 Task: Explore satellite view of the Saint Basil's Cathedral in Moscow, Russia.
Action: Mouse moved to (221, 119)
Screenshot: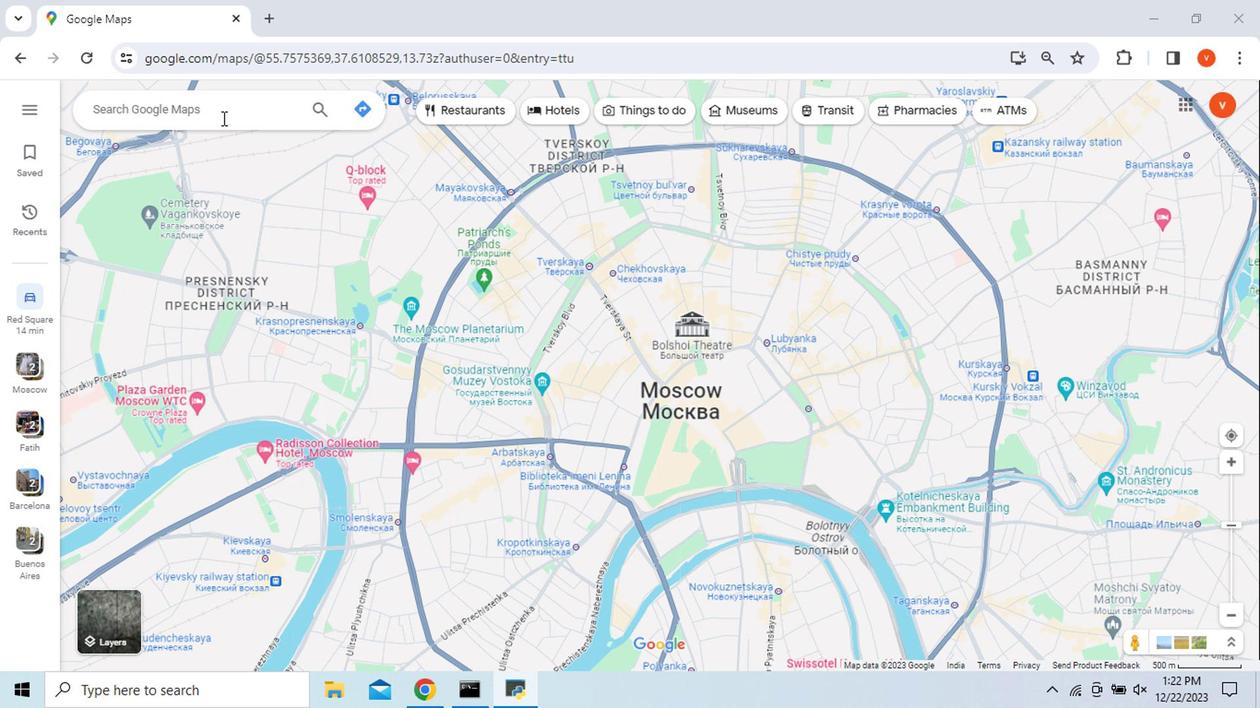 
Action: Mouse pressed left at (221, 119)
Screenshot: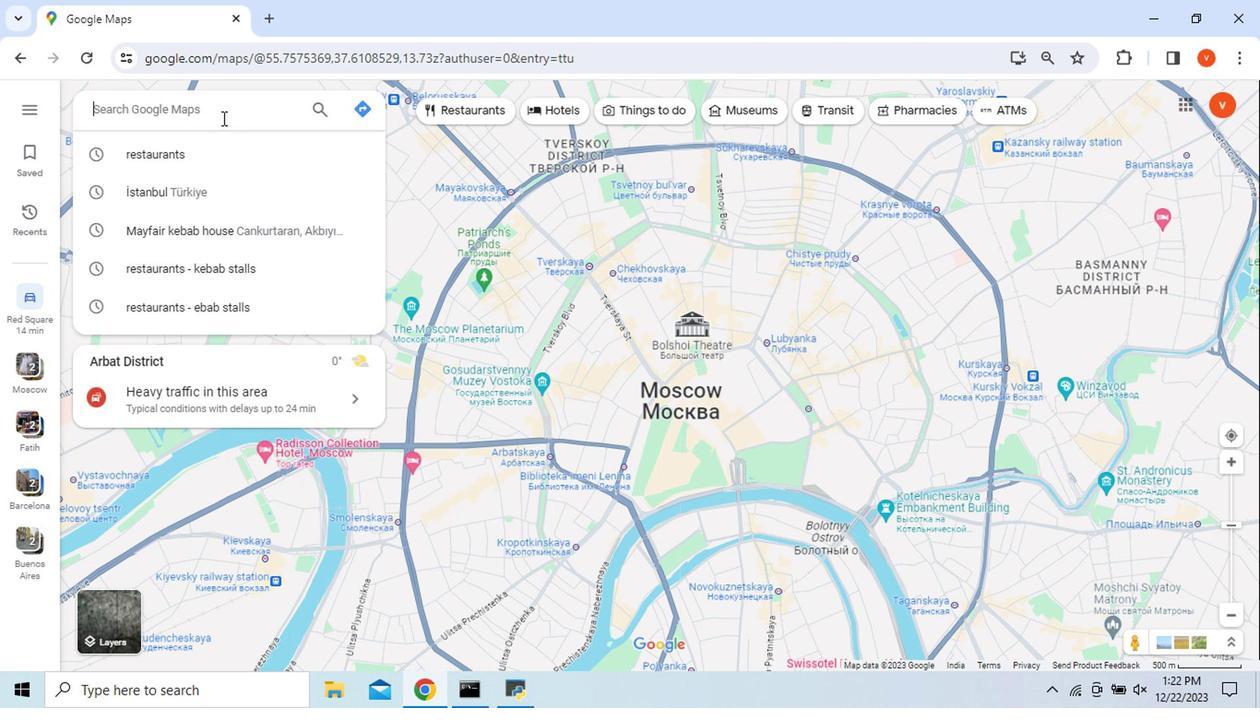 
Action: Key pressed <Key.shift><Key.shift>Saint<Key.space><Key.shift>Basil
Screenshot: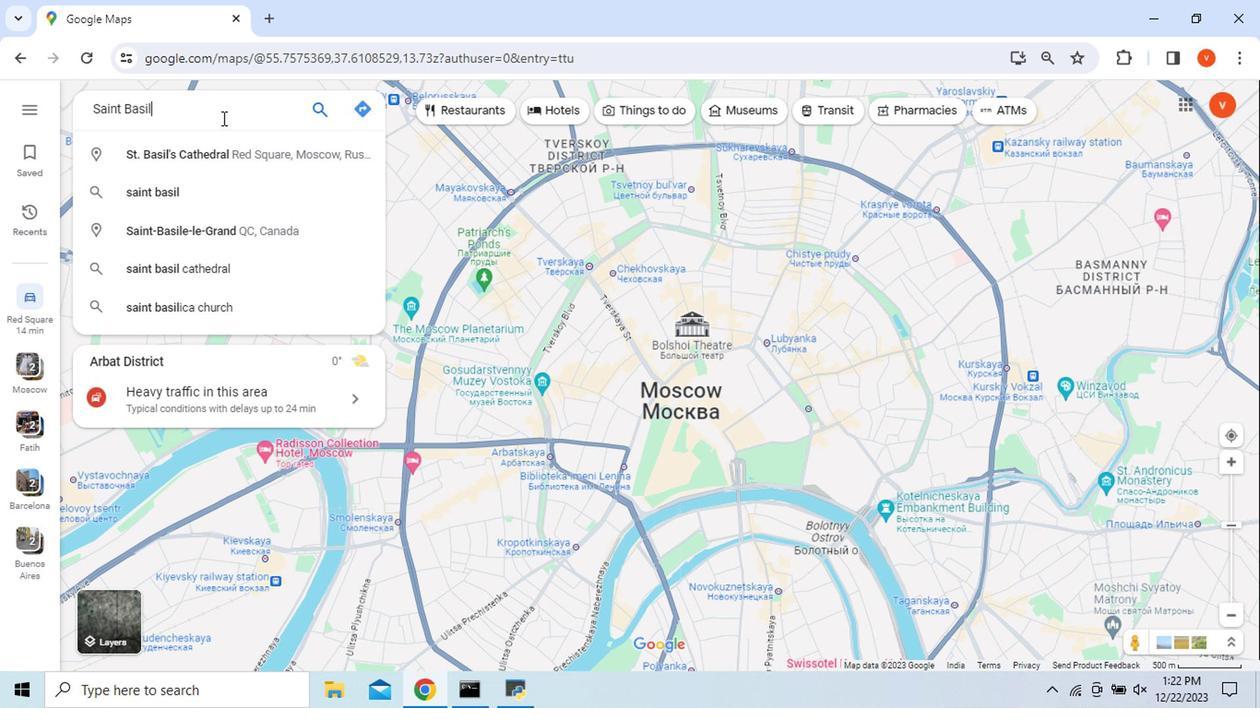 
Action: Mouse moved to (248, 147)
Screenshot: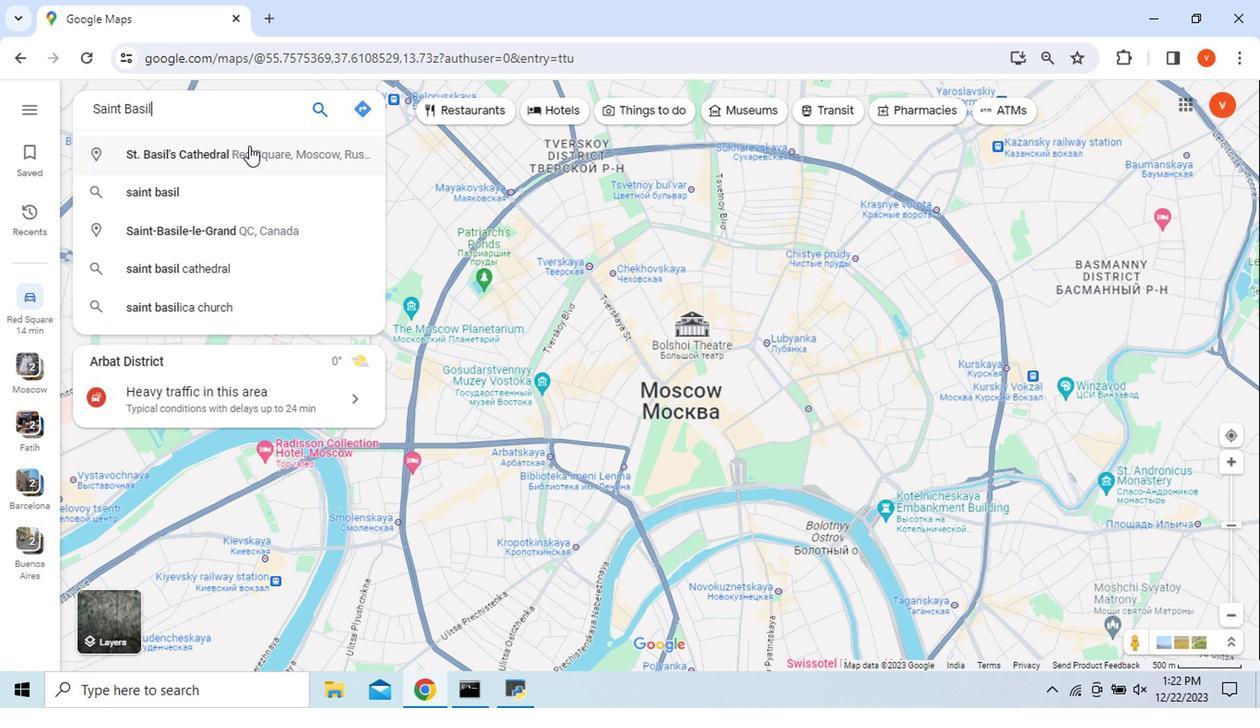 
Action: Mouse pressed left at (248, 147)
Screenshot: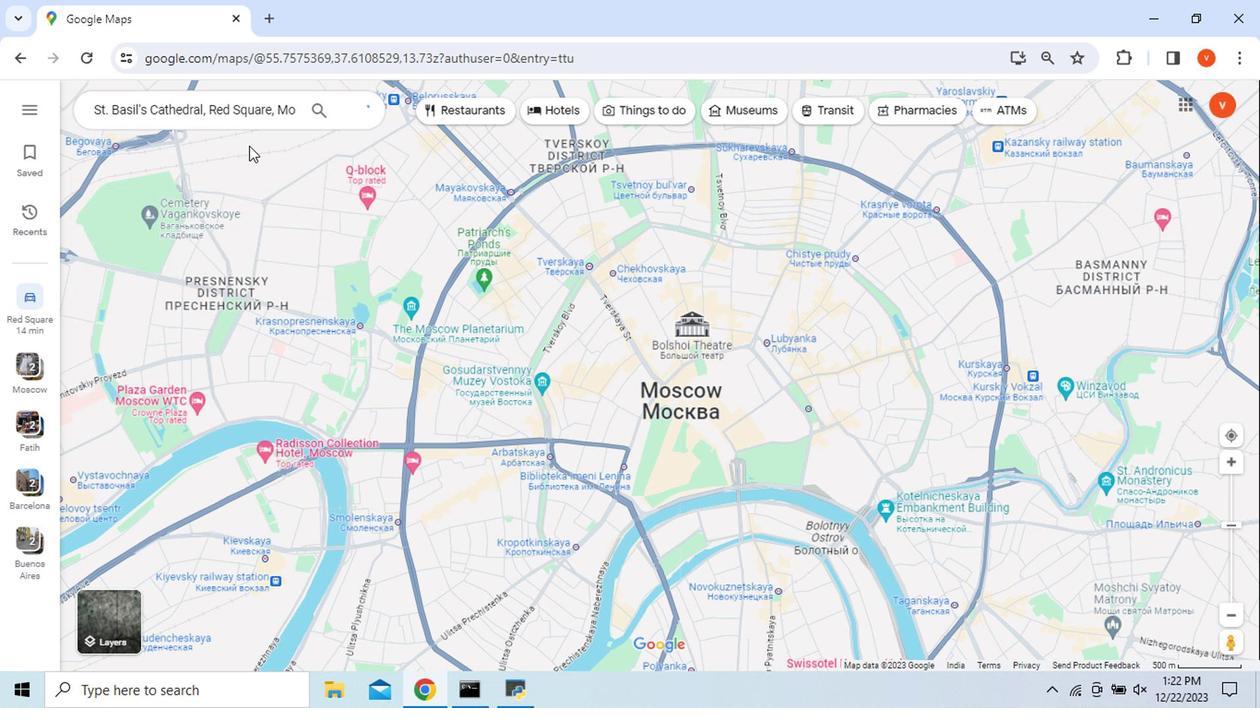 
Action: Mouse moved to (353, 334)
Screenshot: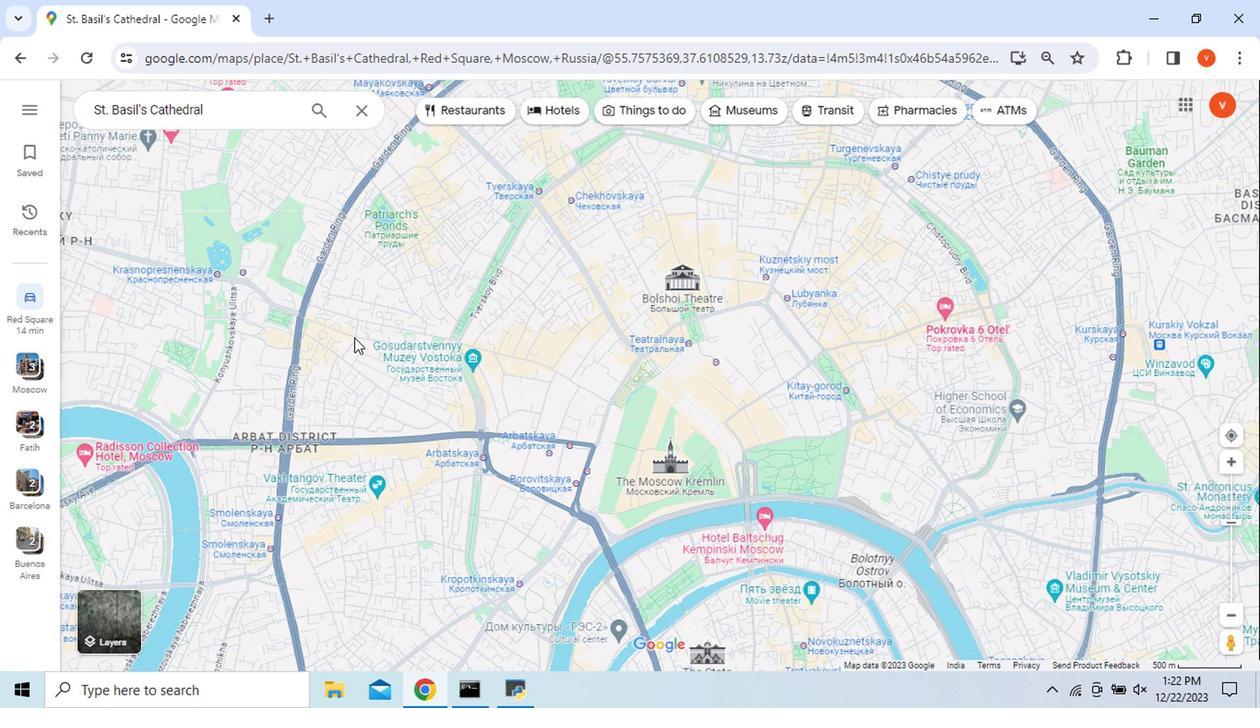 
Action: Mouse scrolled (353, 334) with delta (0, 0)
Screenshot: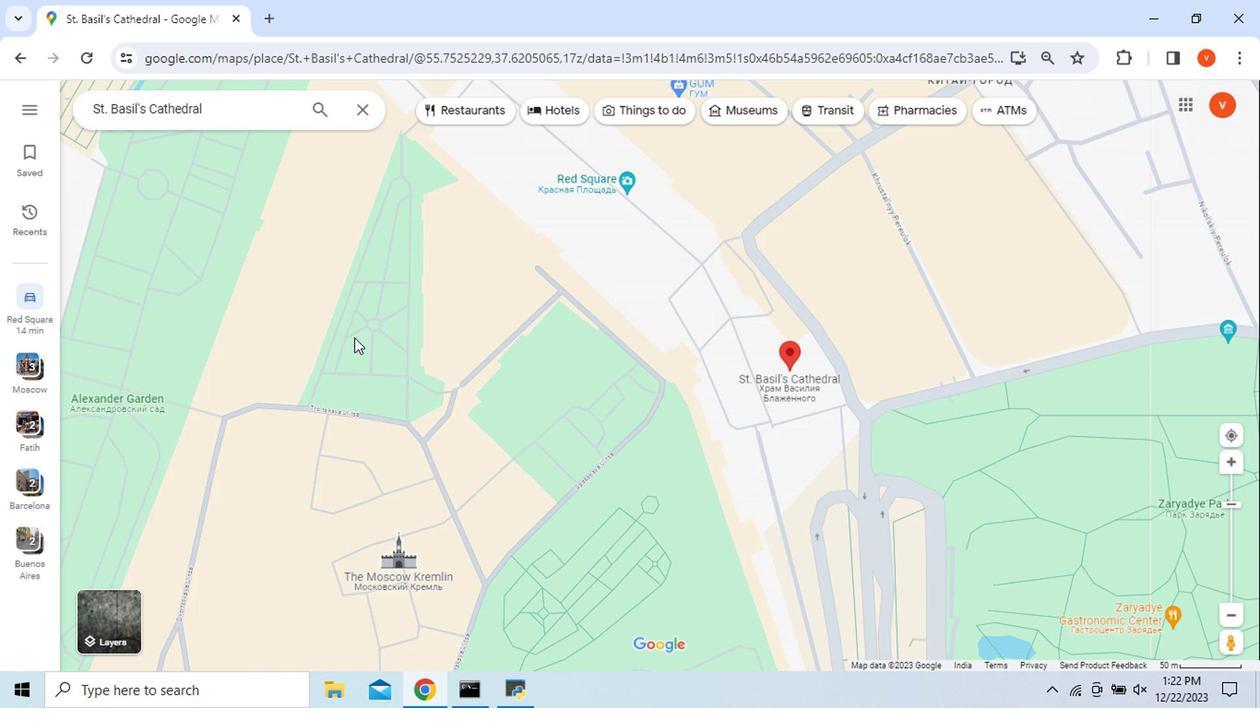 
Action: Mouse scrolled (353, 334) with delta (0, 0)
Screenshot: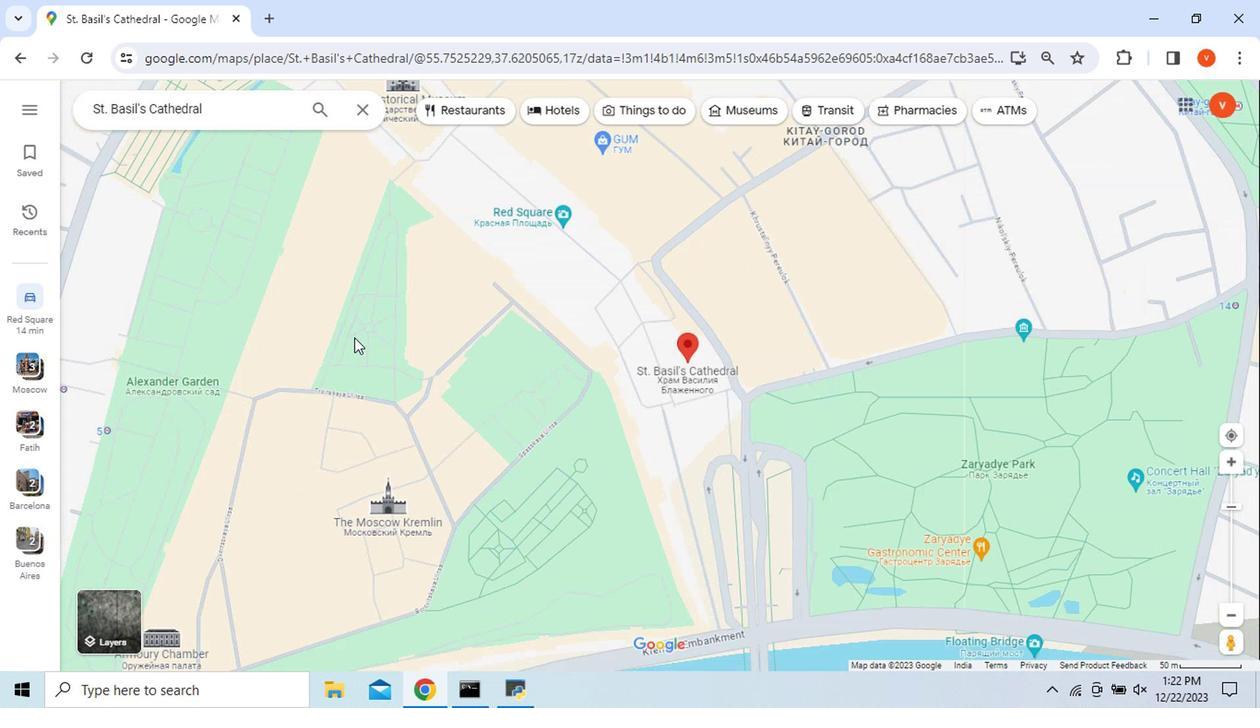 
Action: Mouse scrolled (353, 334) with delta (0, 0)
Screenshot: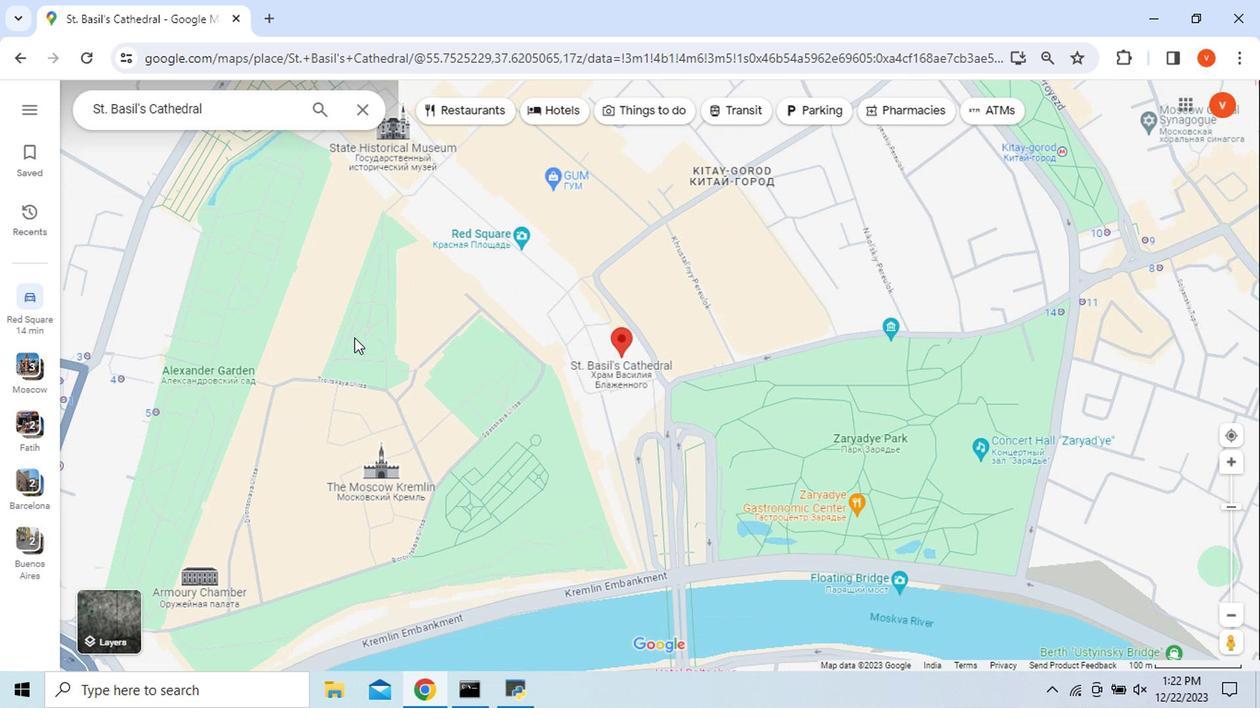 
Action: Mouse scrolled (353, 334) with delta (0, 0)
Screenshot: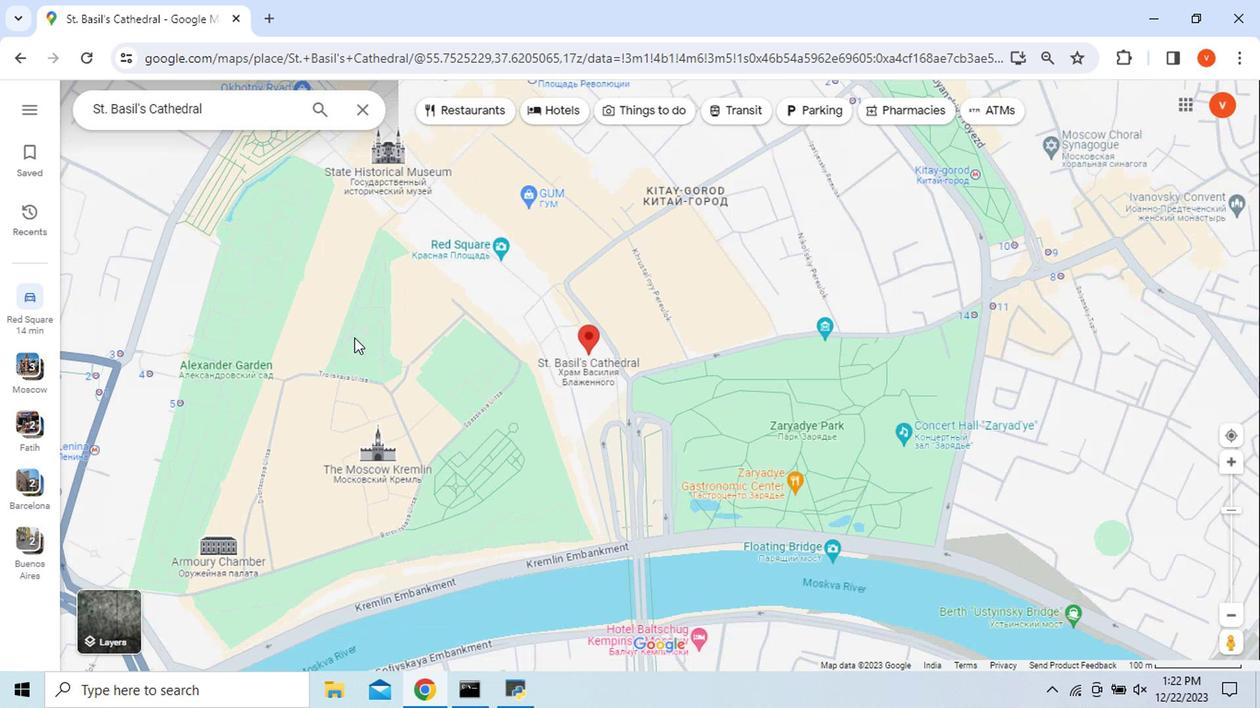 
Action: Mouse scrolled (353, 334) with delta (0, 0)
Screenshot: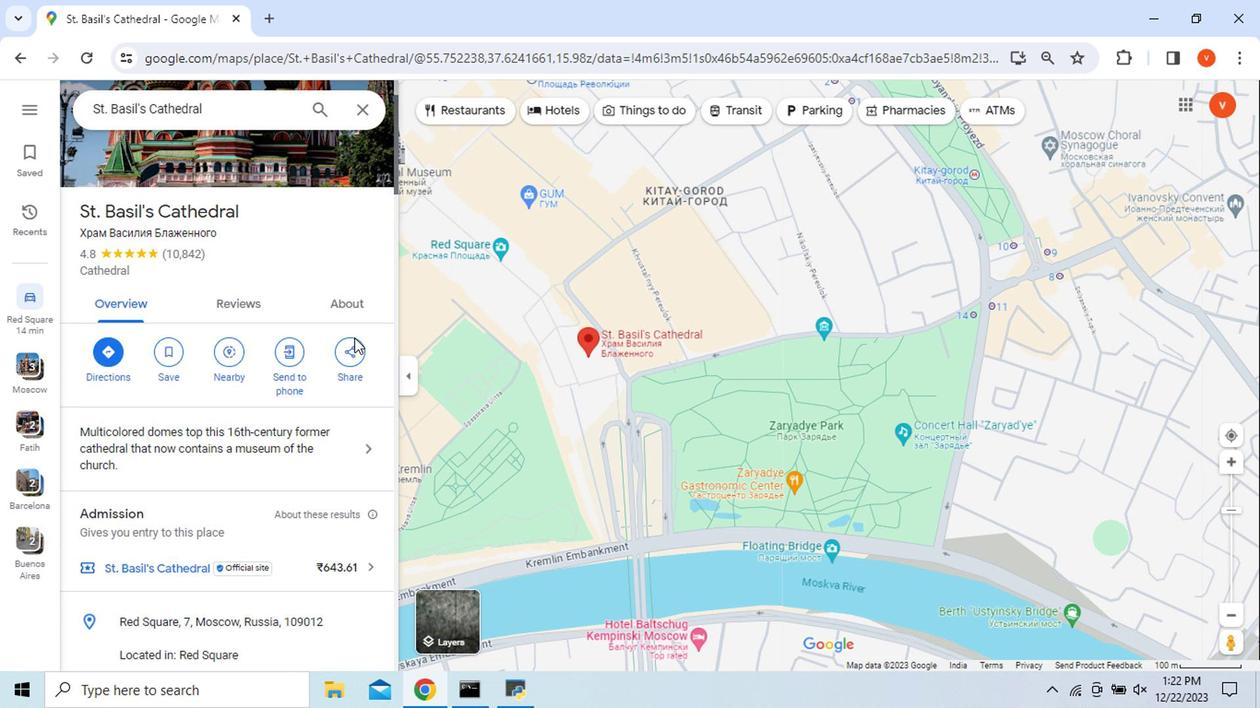 
Action: Mouse moved to (534, 438)
Screenshot: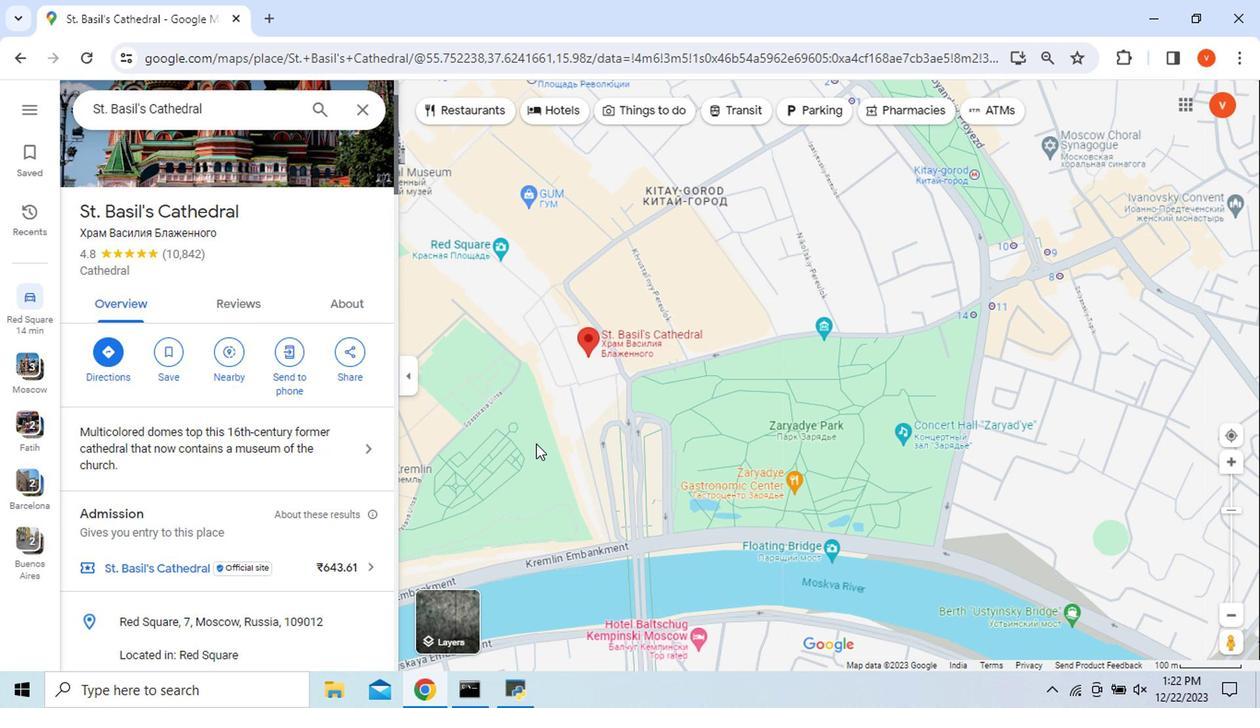 
Action: Mouse scrolled (534, 437) with delta (0, 0)
Screenshot: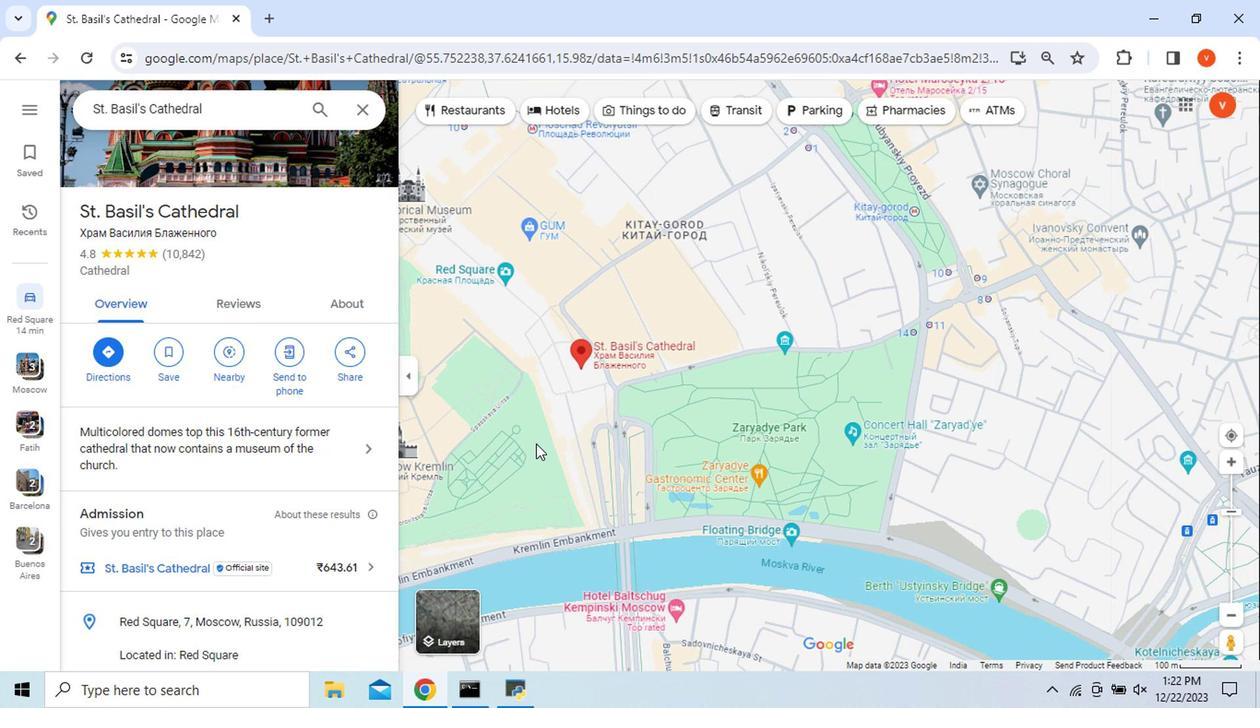 
Action: Mouse scrolled (534, 437) with delta (0, 0)
Screenshot: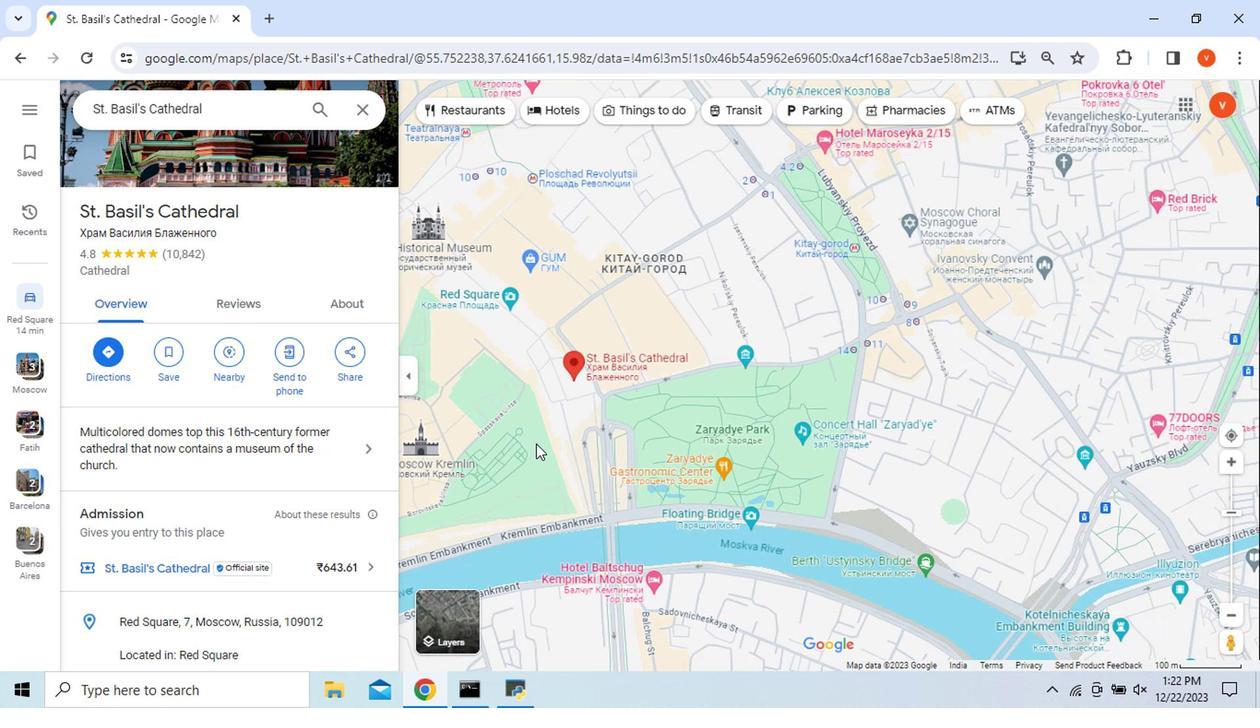 
Action: Mouse moved to (460, 610)
Screenshot: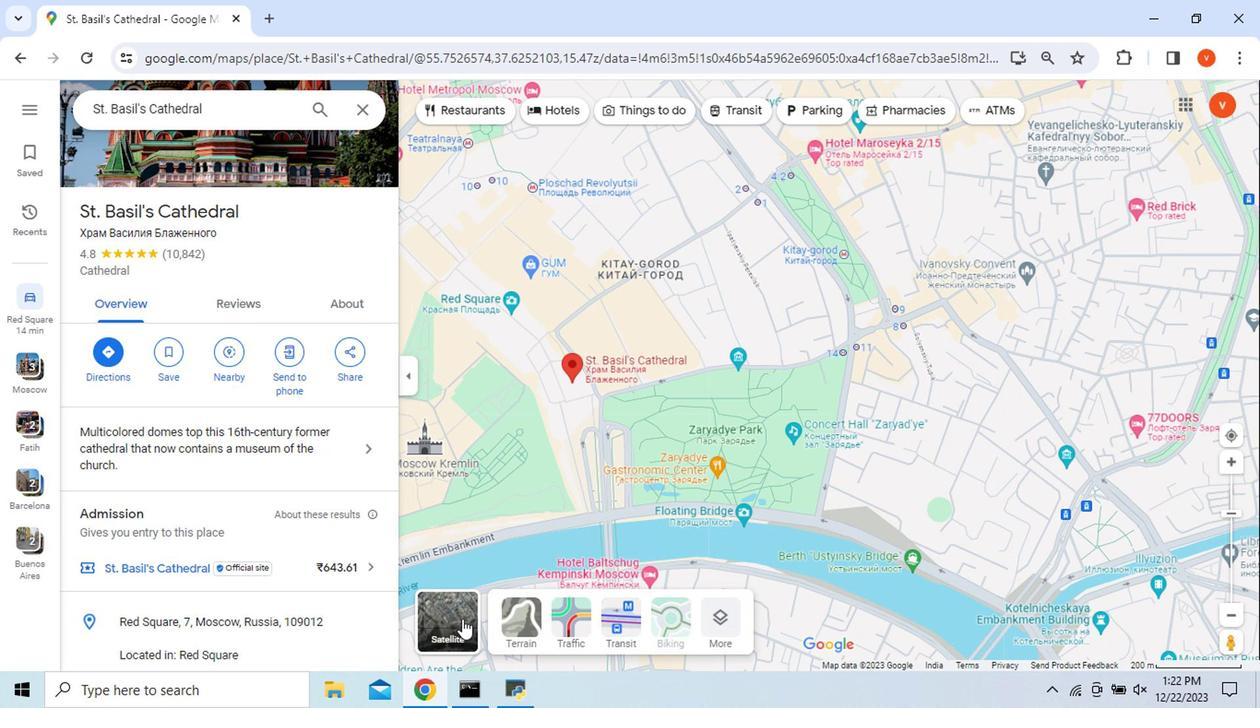 
Action: Mouse pressed left at (460, 610)
Screenshot: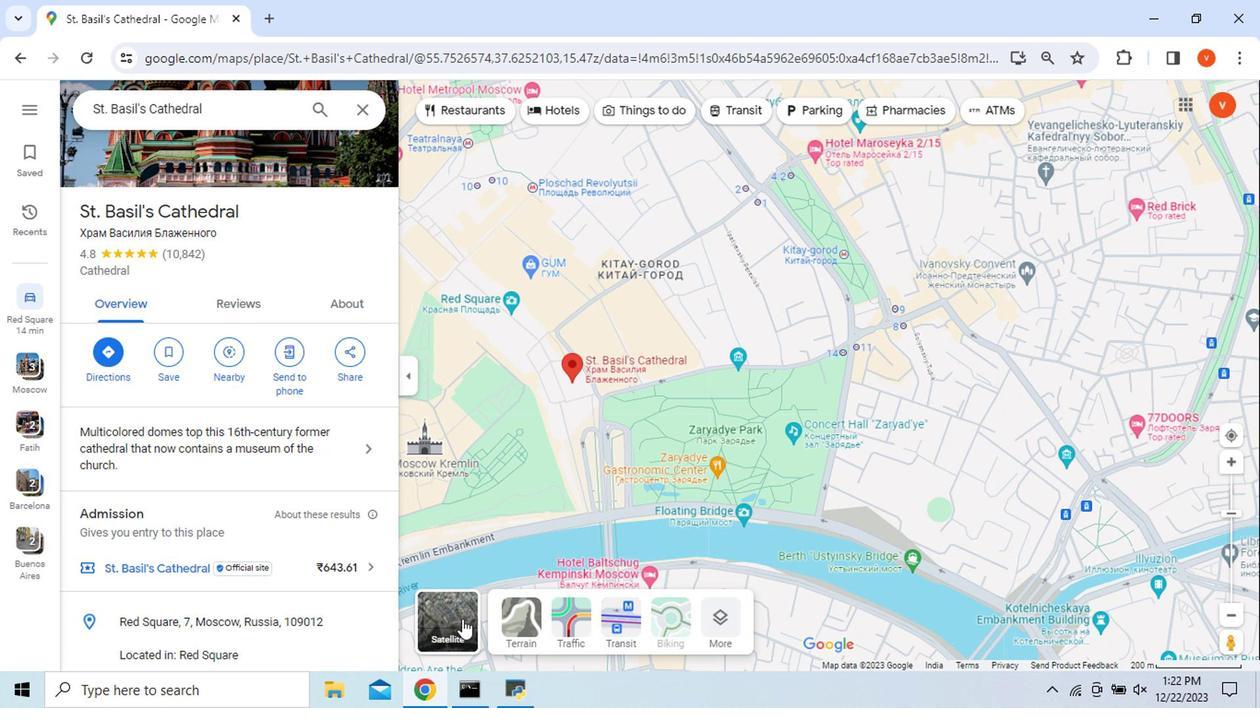 
Action: Mouse moved to (567, 488)
Screenshot: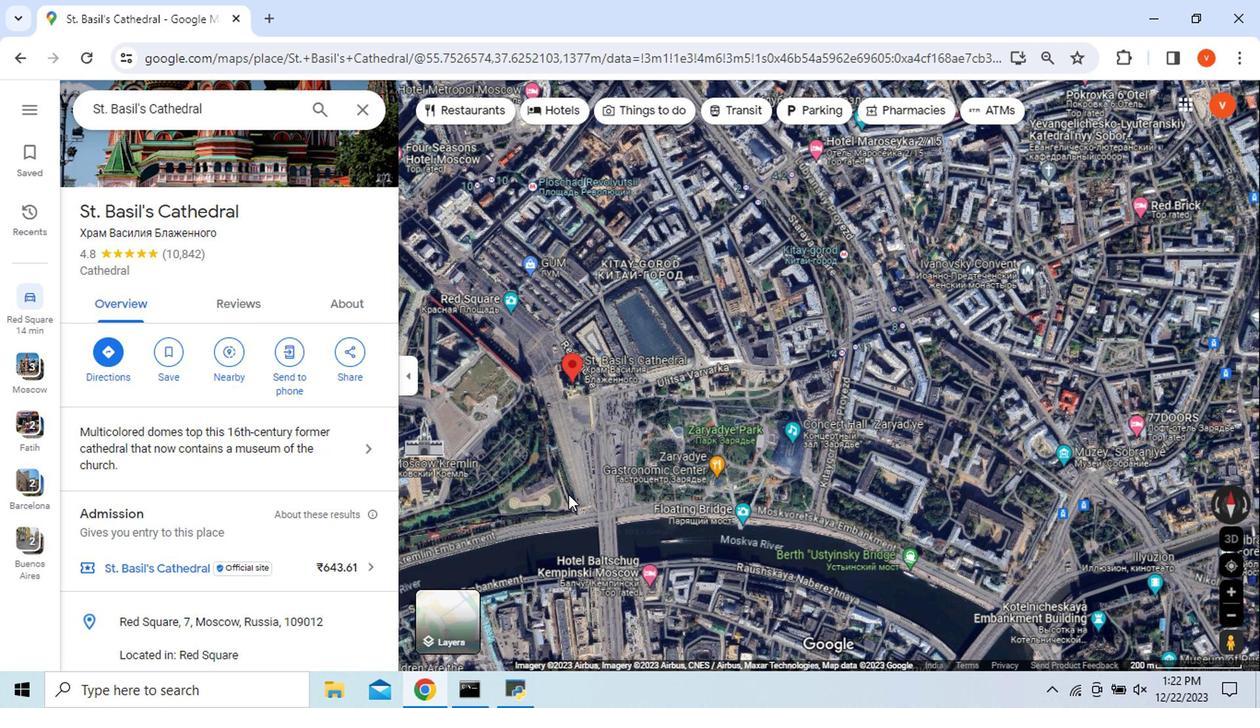 
Action: Mouse scrolled (567, 487) with delta (0, 0)
Screenshot: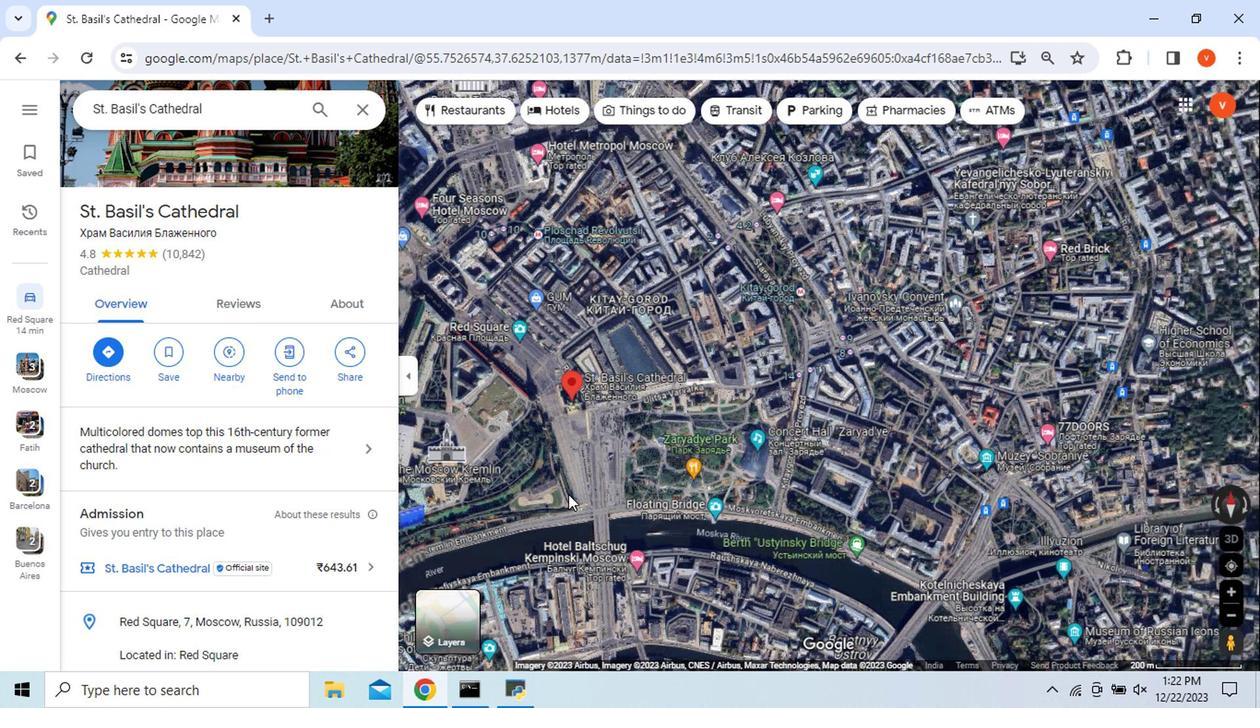 
Action: Mouse scrolled (567, 487) with delta (0, 0)
Screenshot: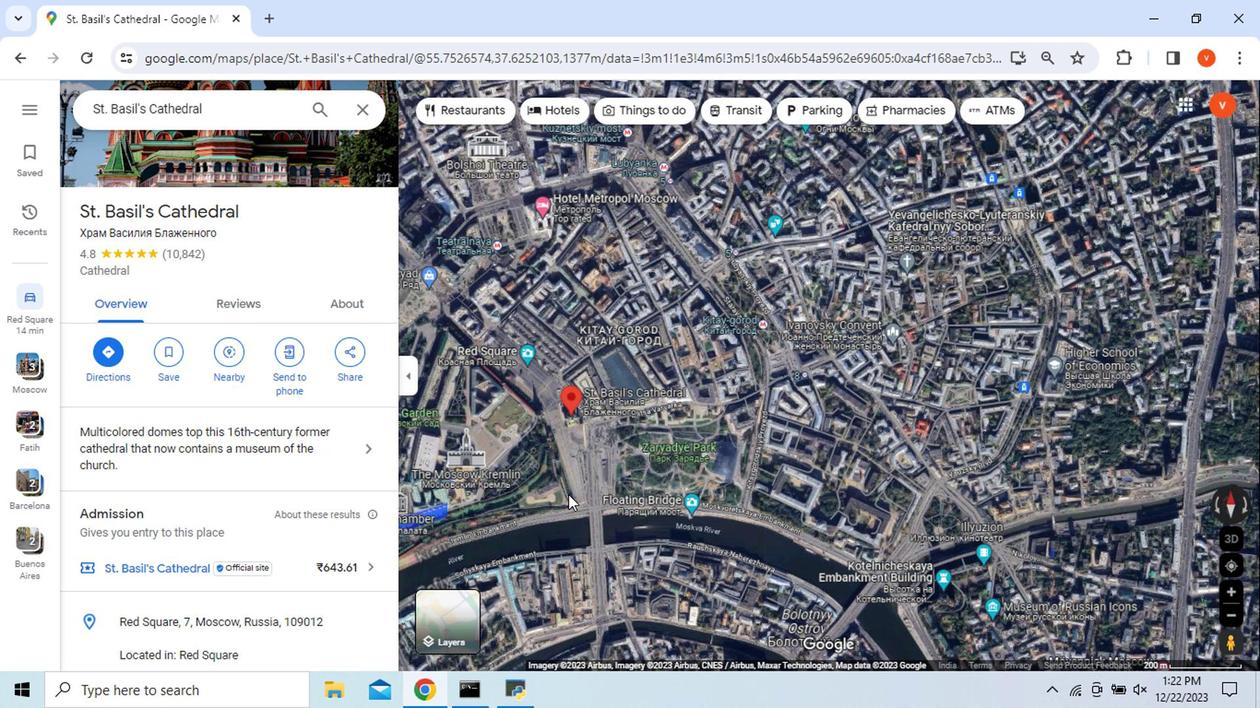 
Action: Mouse scrolled (567, 487) with delta (0, 0)
Screenshot: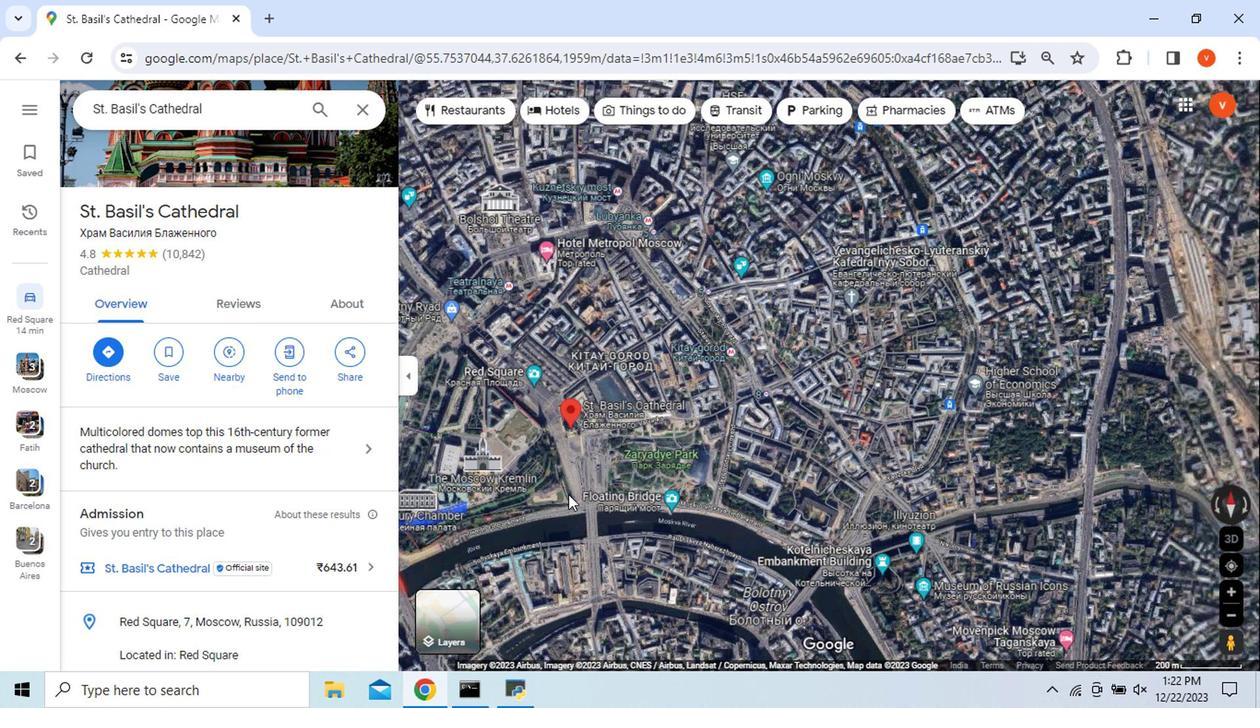 
Action: Mouse moved to (1229, 533)
Screenshot: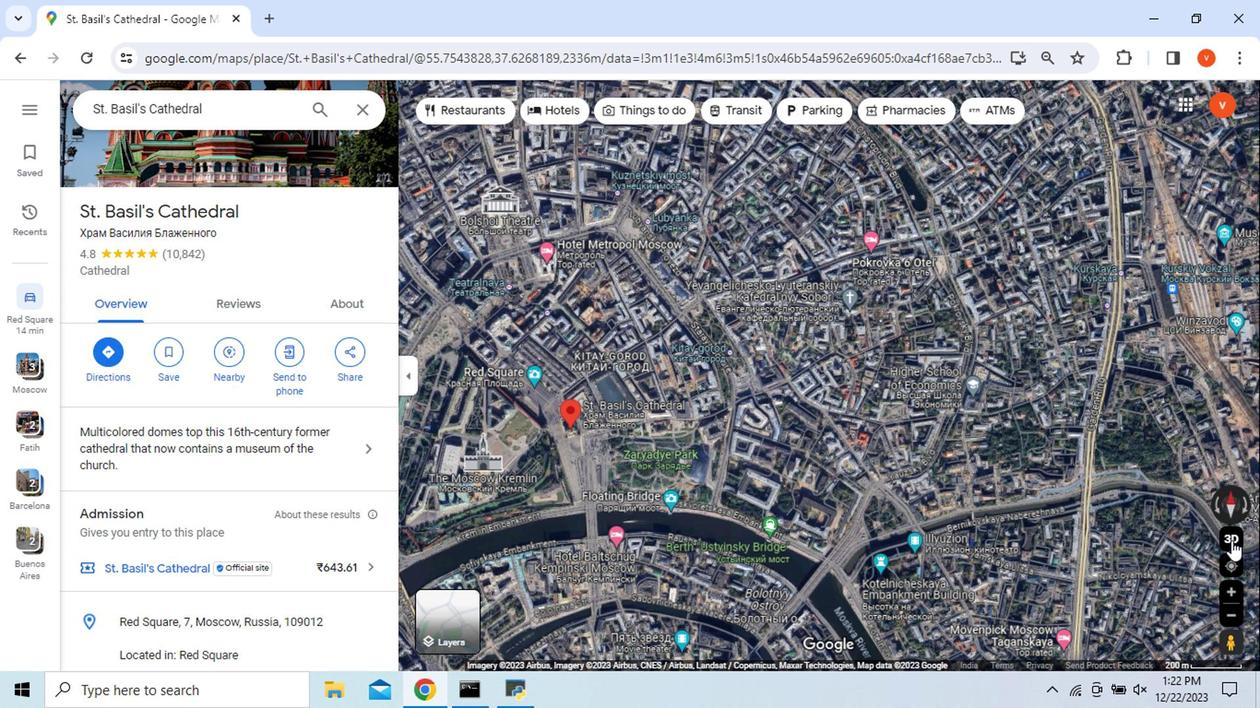 
Action: Mouse pressed left at (1229, 533)
Screenshot: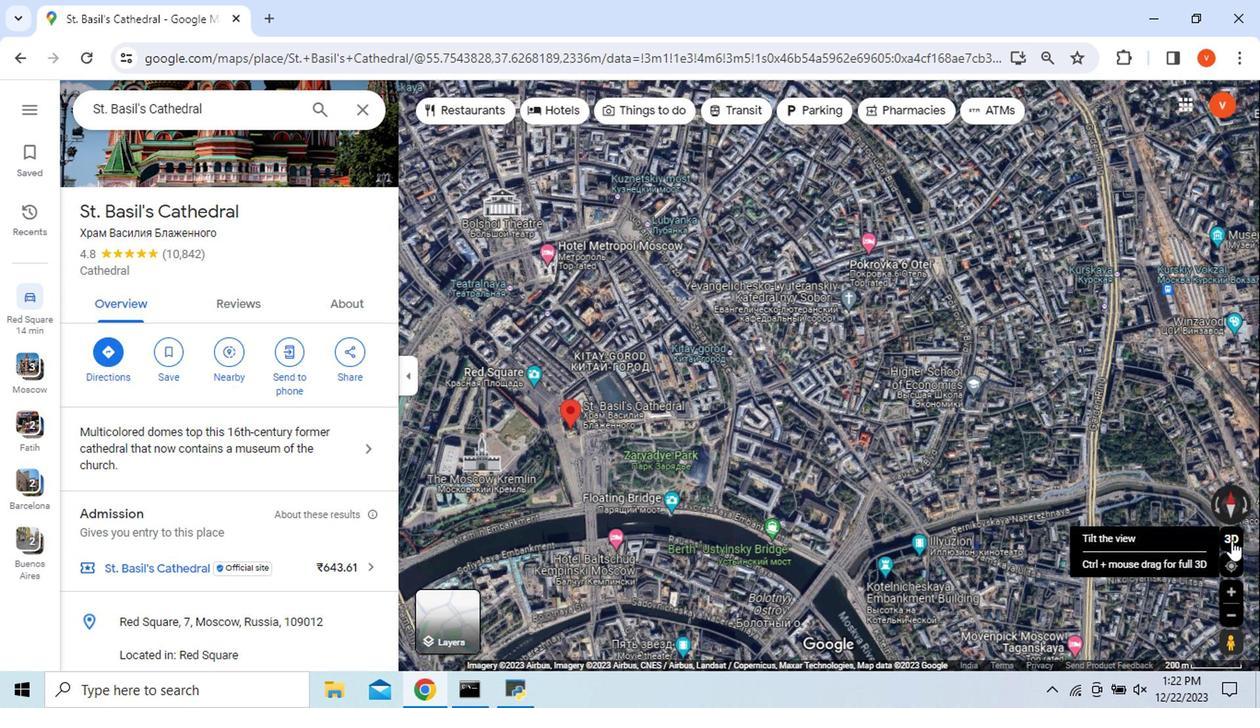 
Action: Mouse moved to (828, 522)
Screenshot: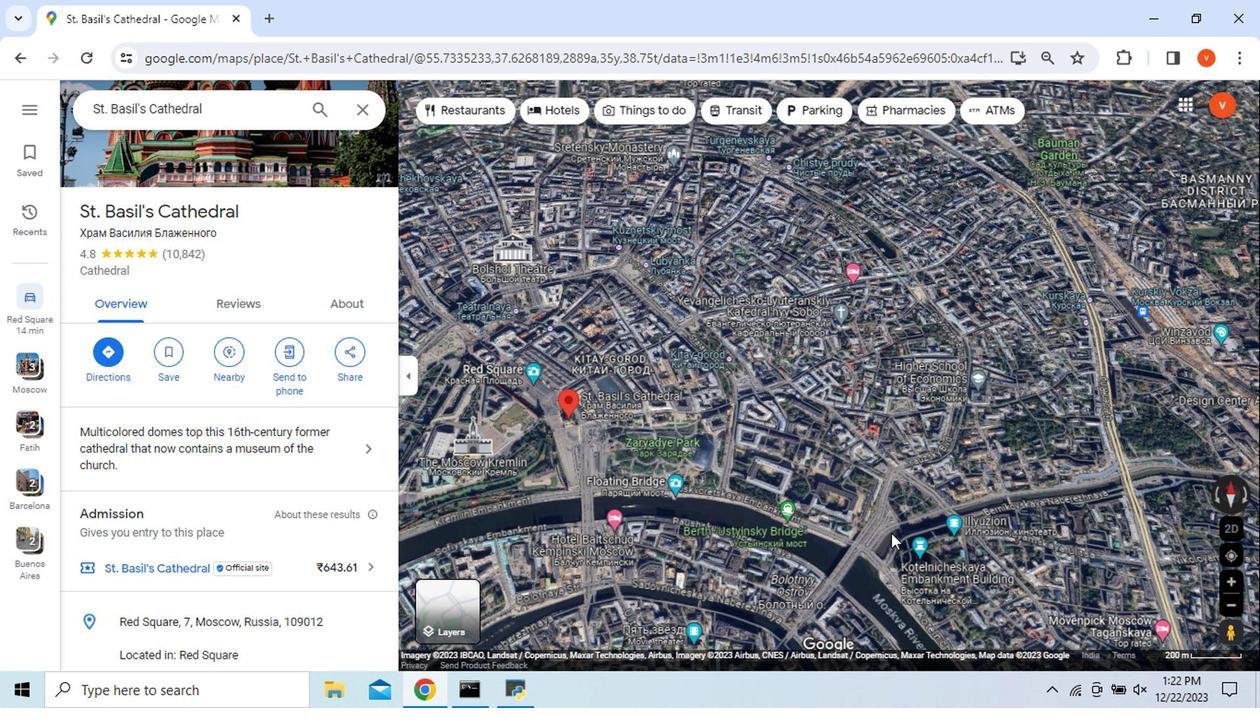 
Action: Mouse scrolled (828, 521) with delta (0, 0)
Screenshot: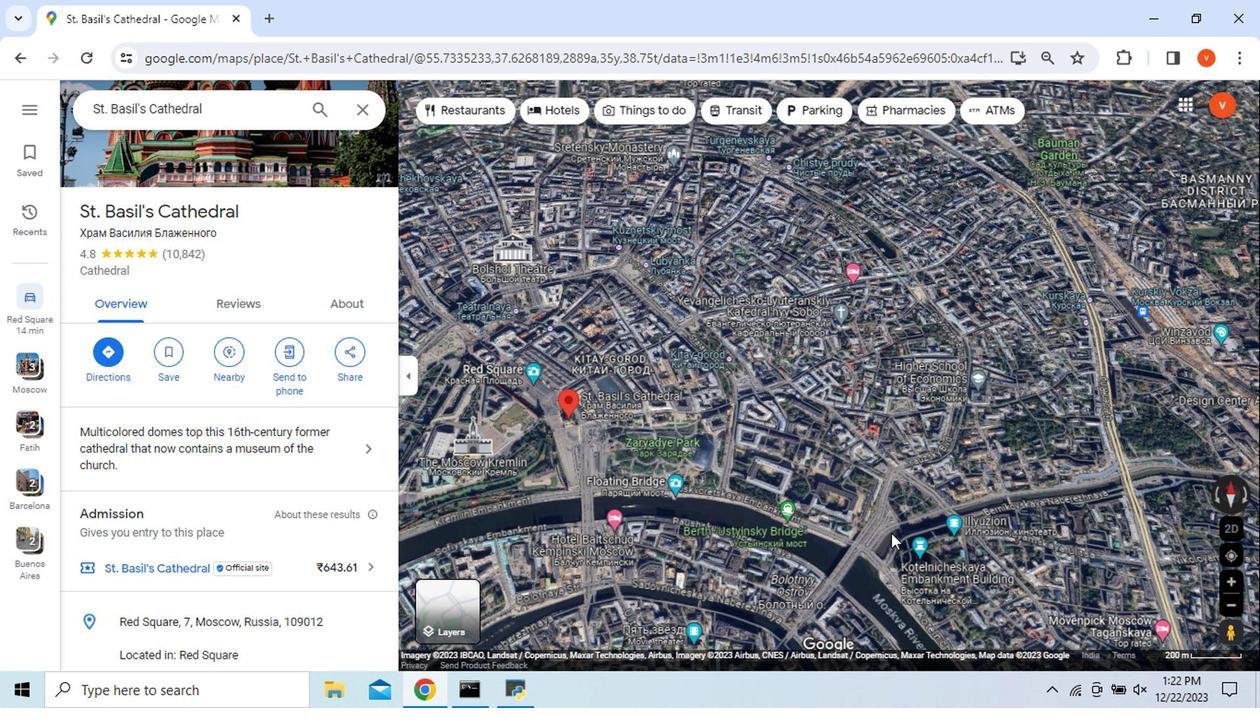 
Action: Mouse scrolled (828, 521) with delta (0, 0)
Screenshot: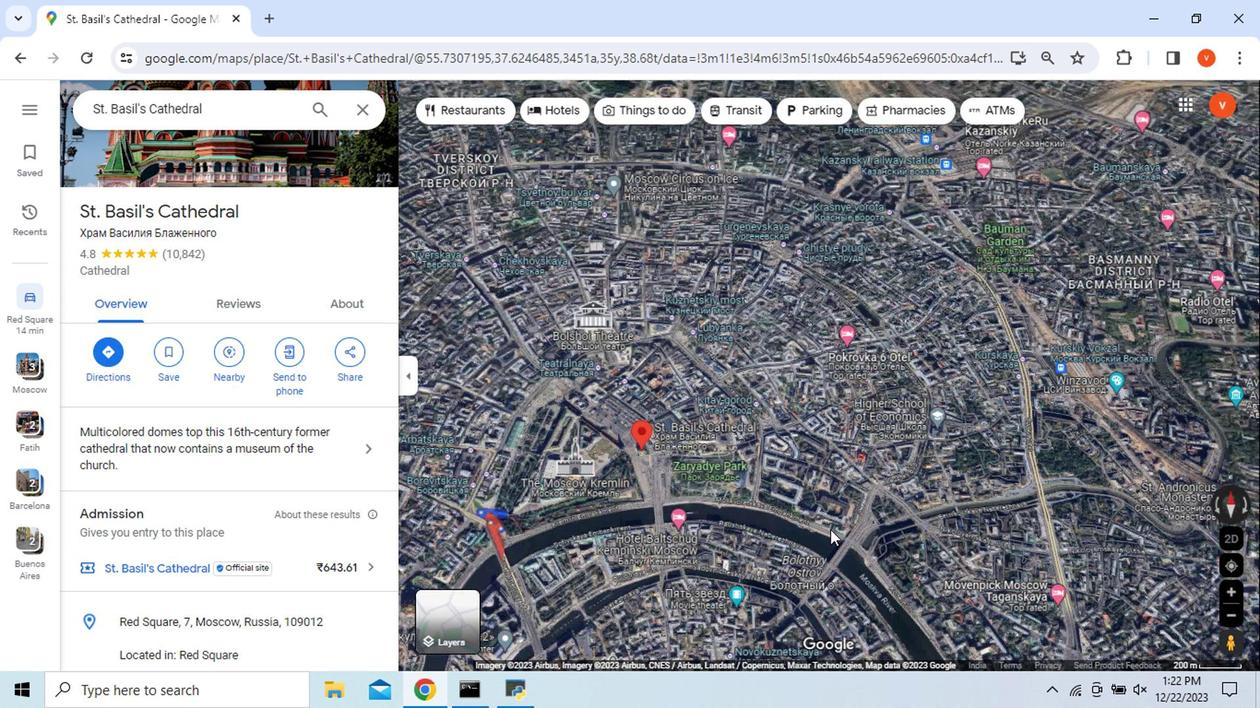 
Action: Mouse moved to (1218, 498)
Screenshot: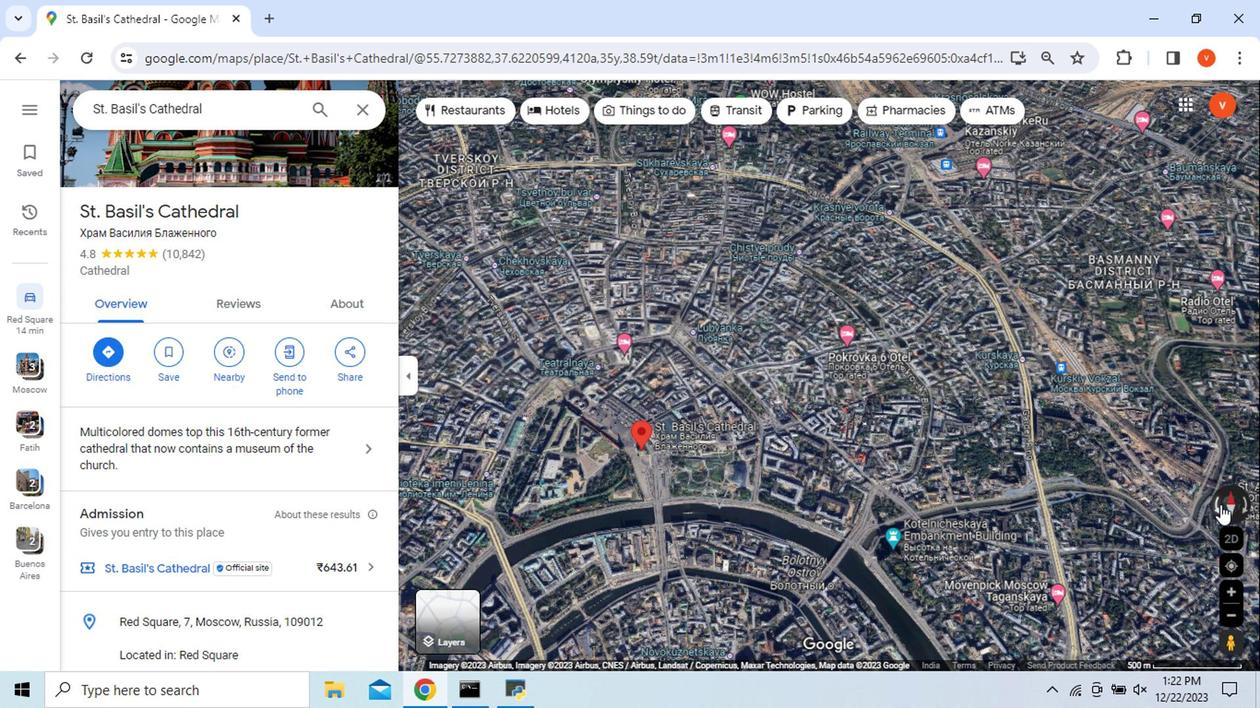 
Action: Mouse pressed left at (1218, 498)
Screenshot: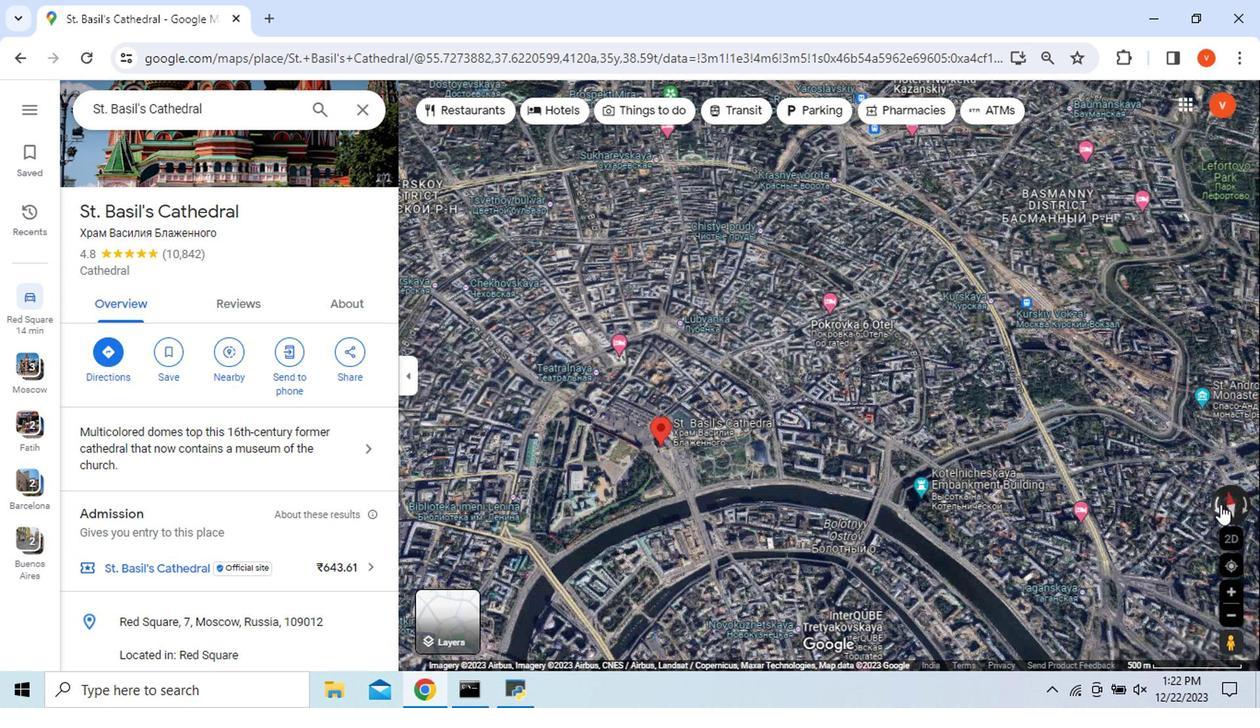 
Action: Mouse pressed left at (1218, 498)
Screenshot: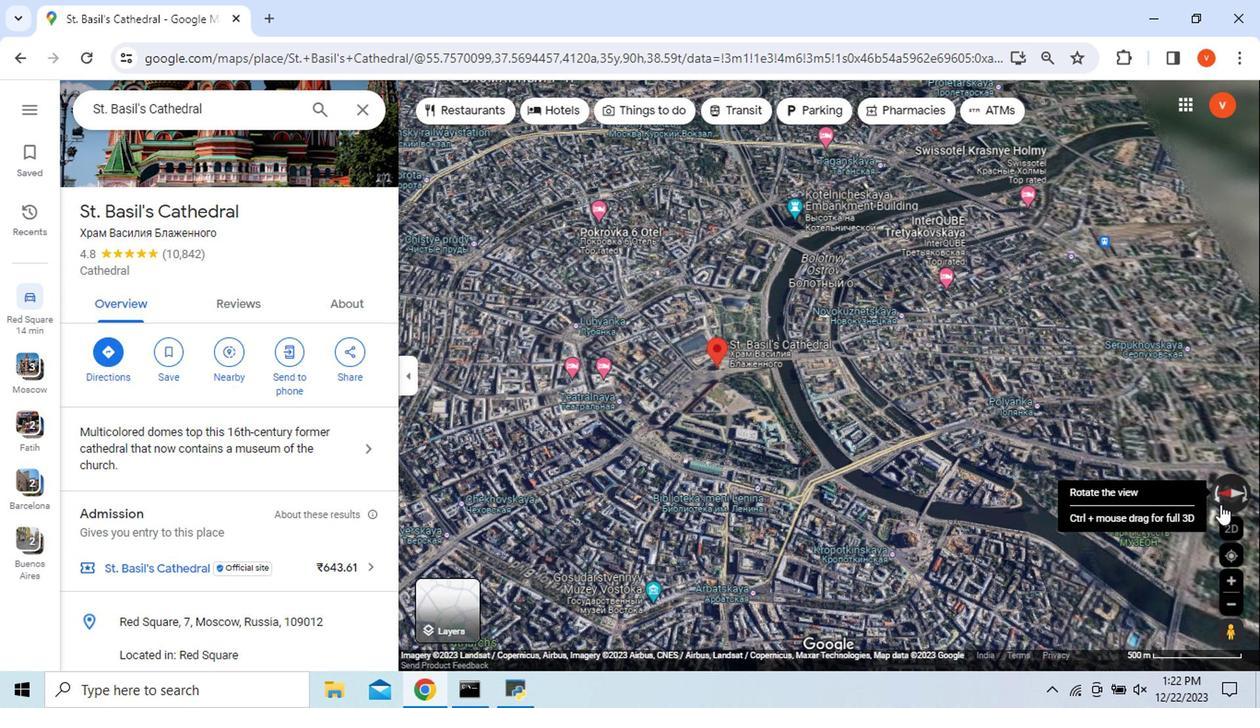 
Action: Mouse pressed left at (1218, 498)
Screenshot: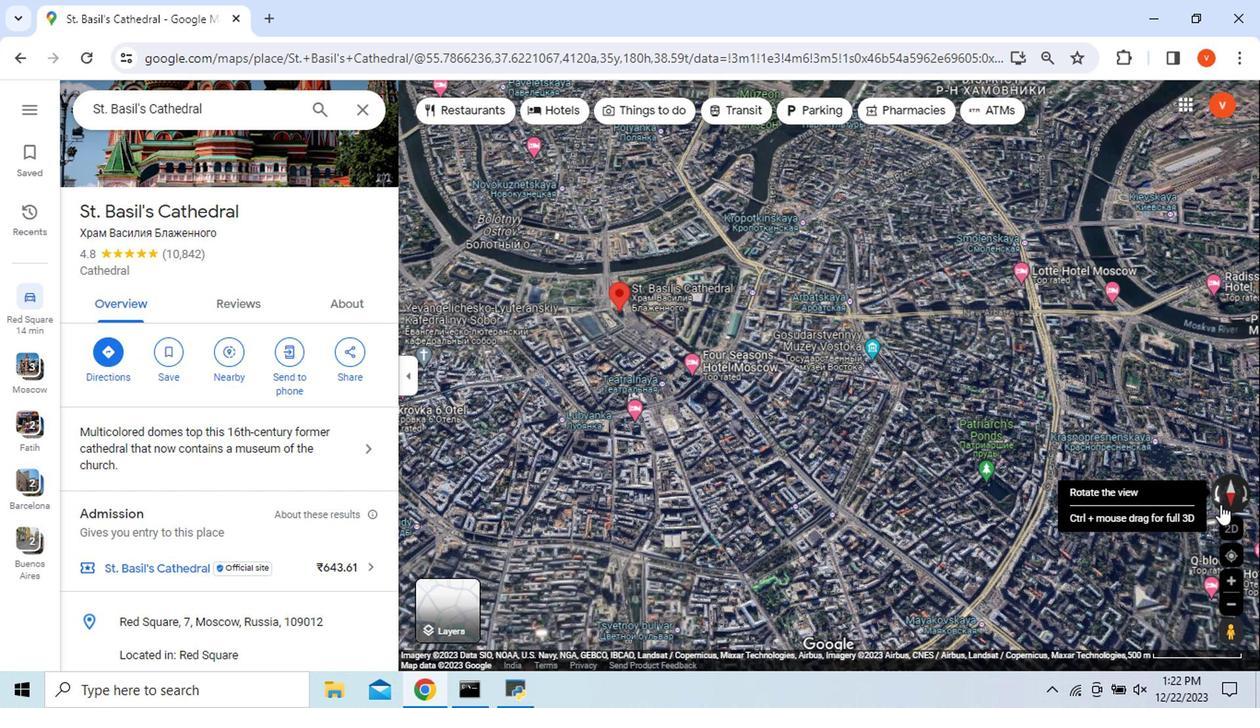 
Action: Mouse pressed left at (1218, 498)
Screenshot: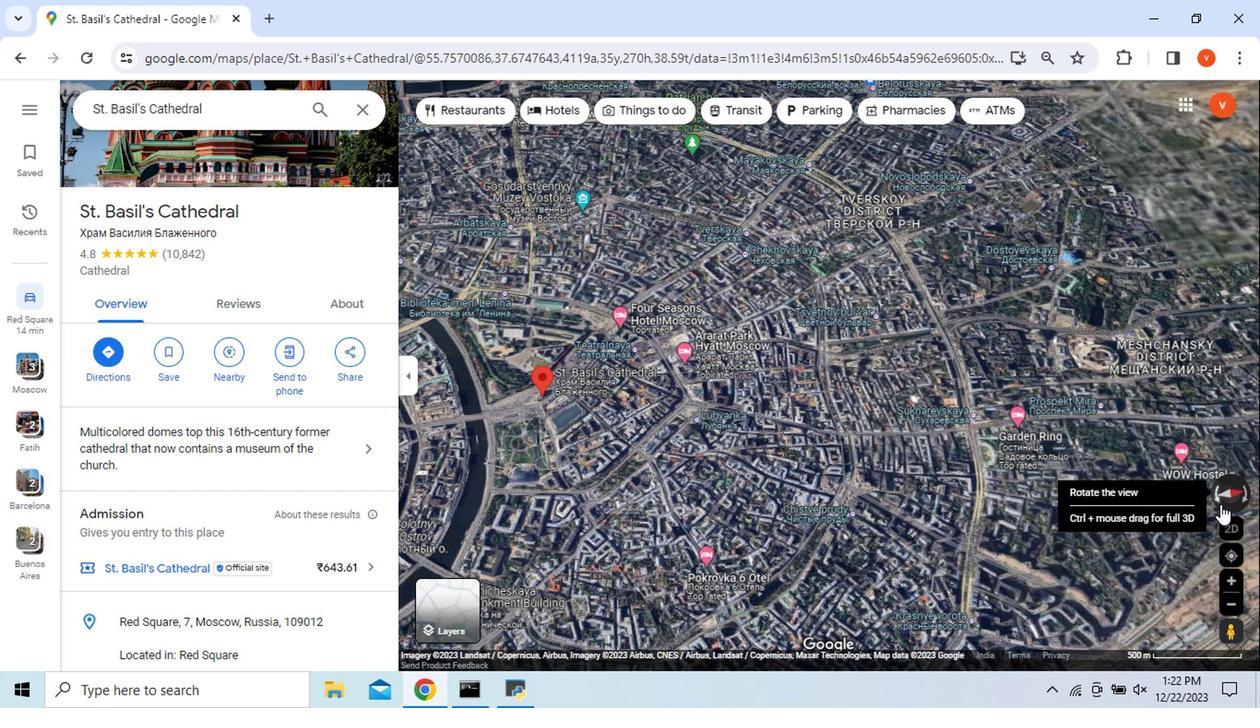 
Action: Mouse moved to (1229, 529)
Screenshot: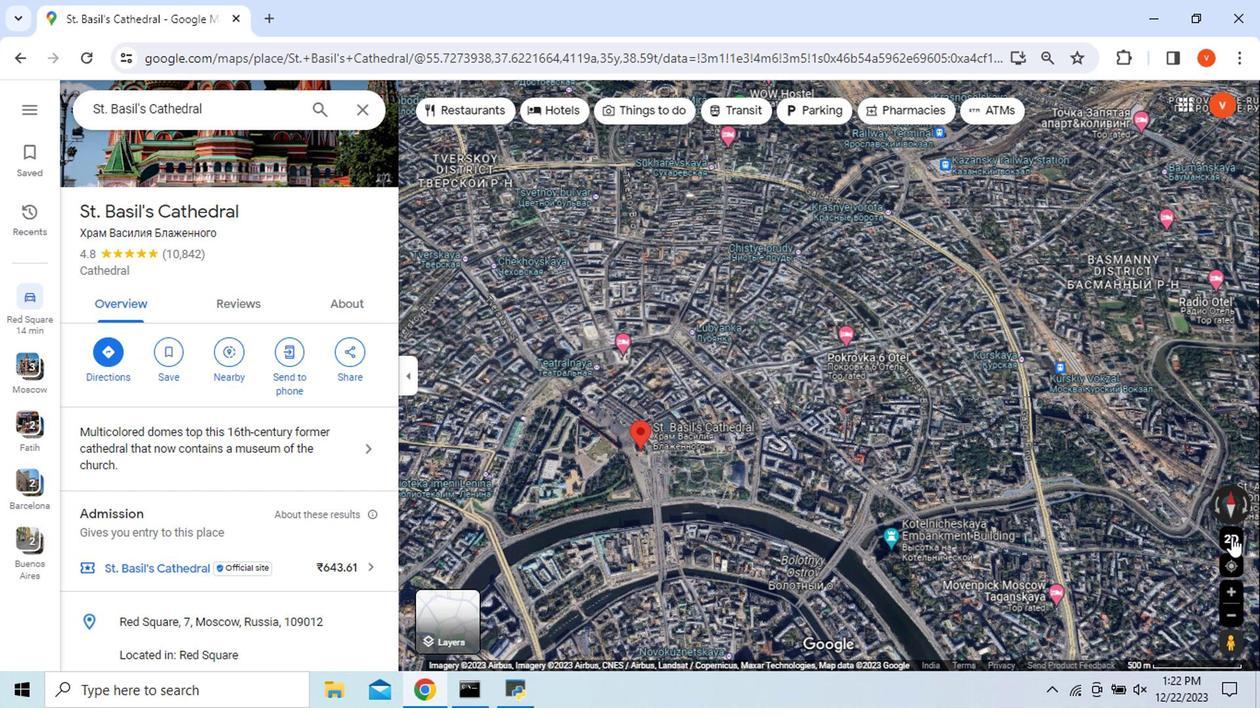 
Action: Mouse pressed left at (1229, 529)
Screenshot: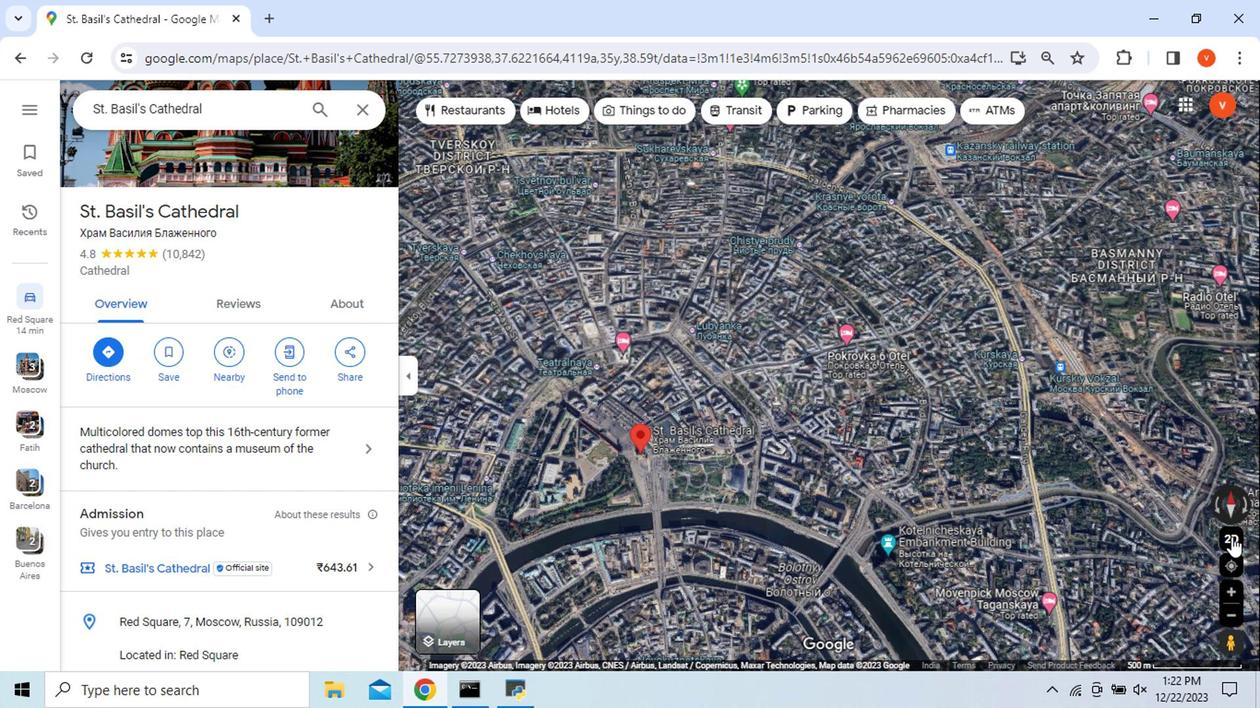 
Action: Mouse moved to (809, 562)
Screenshot: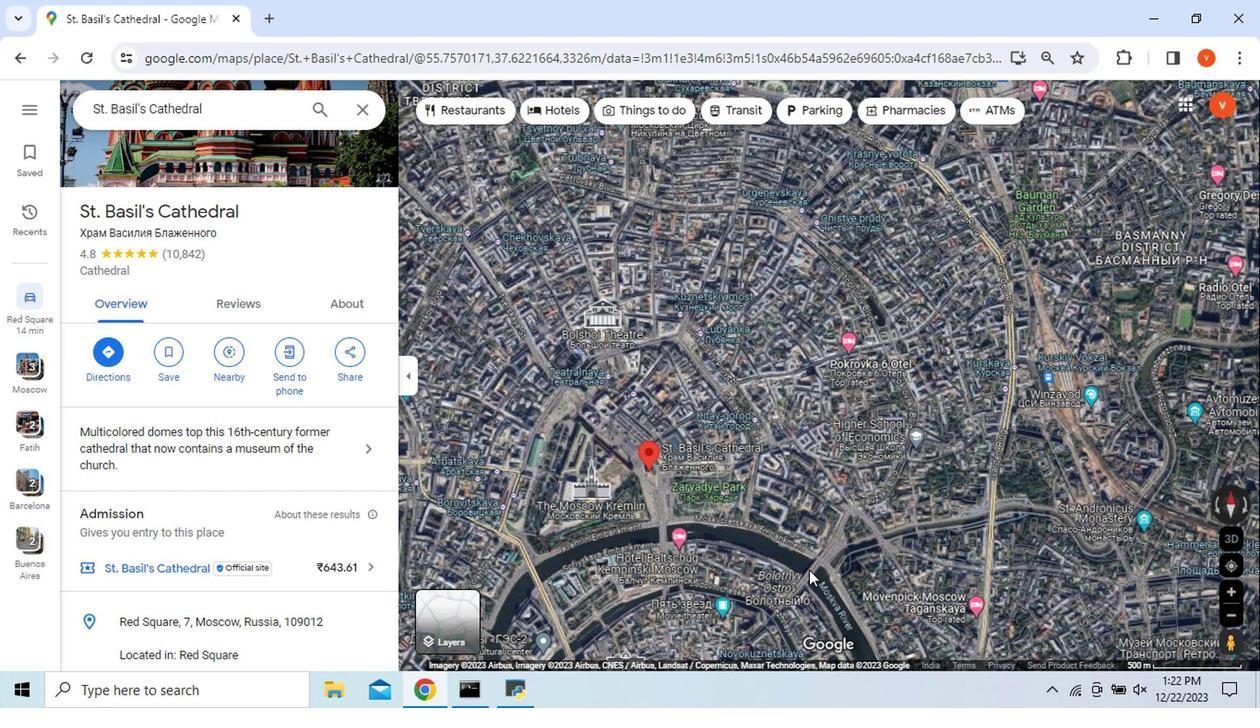 
Action: Mouse scrolled (809, 561) with delta (0, -1)
Screenshot: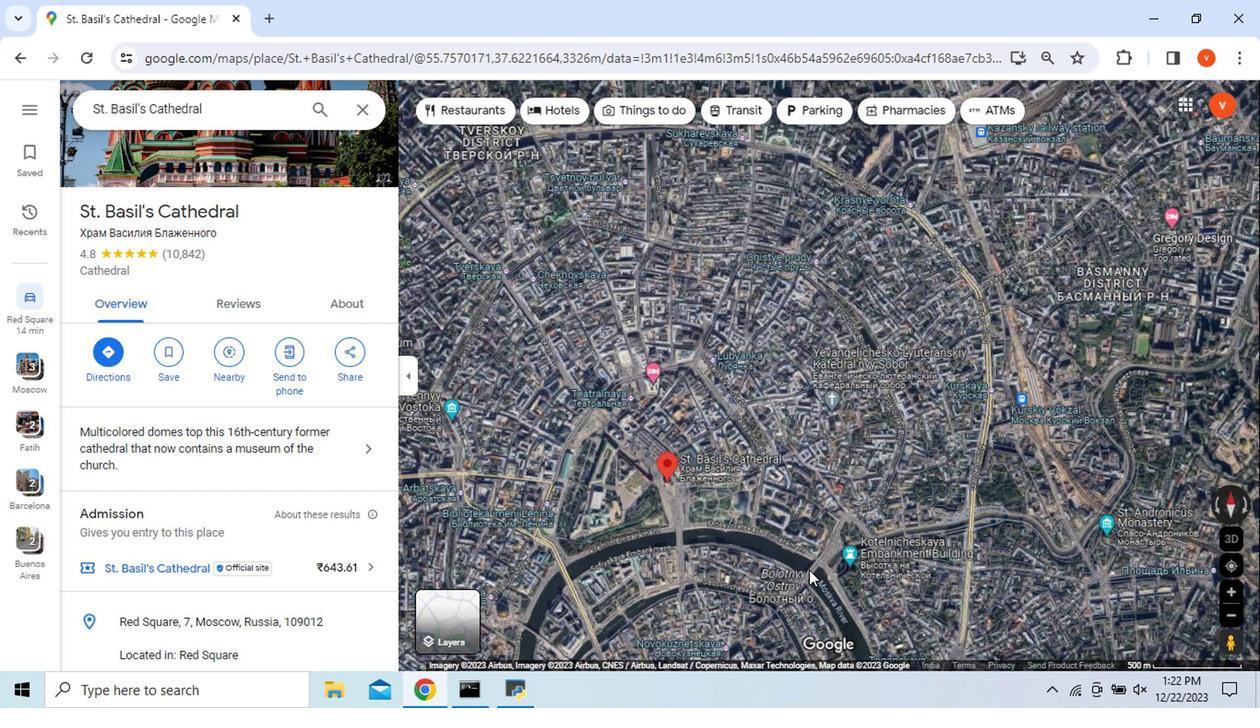 
Action: Mouse moved to (805, 562)
Screenshot: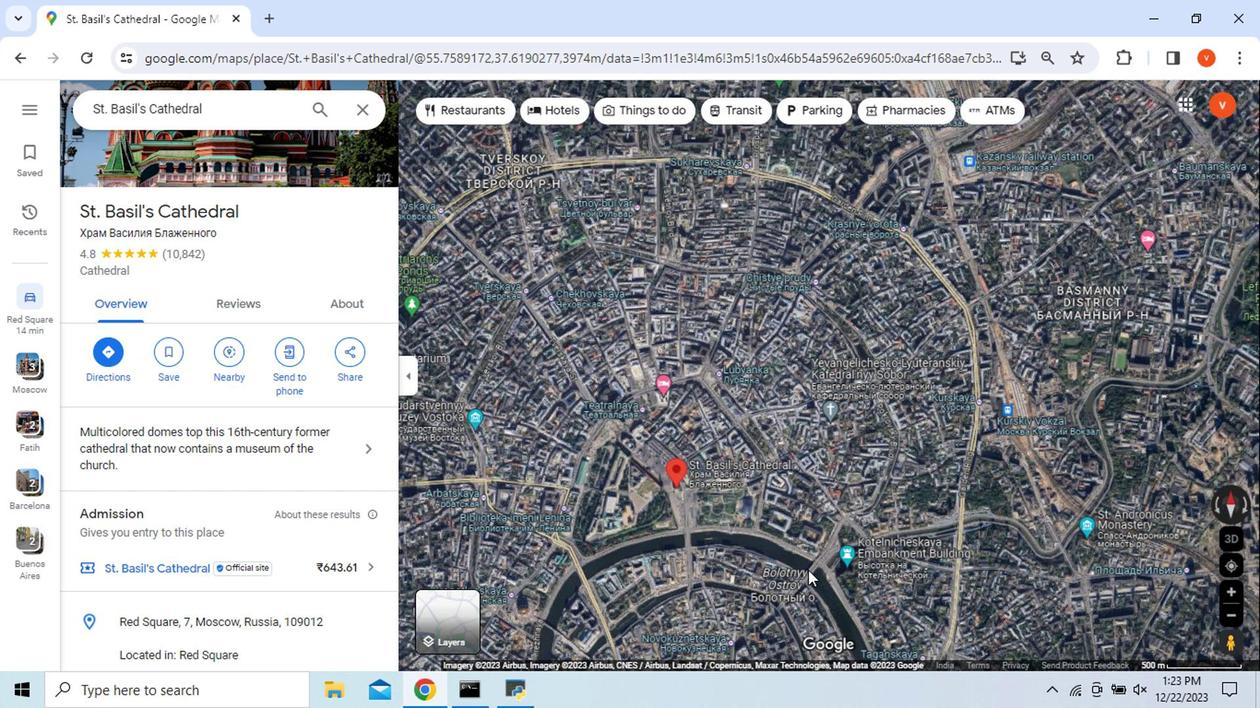 
Action: Mouse scrolled (805, 561) with delta (0, -1)
Screenshot: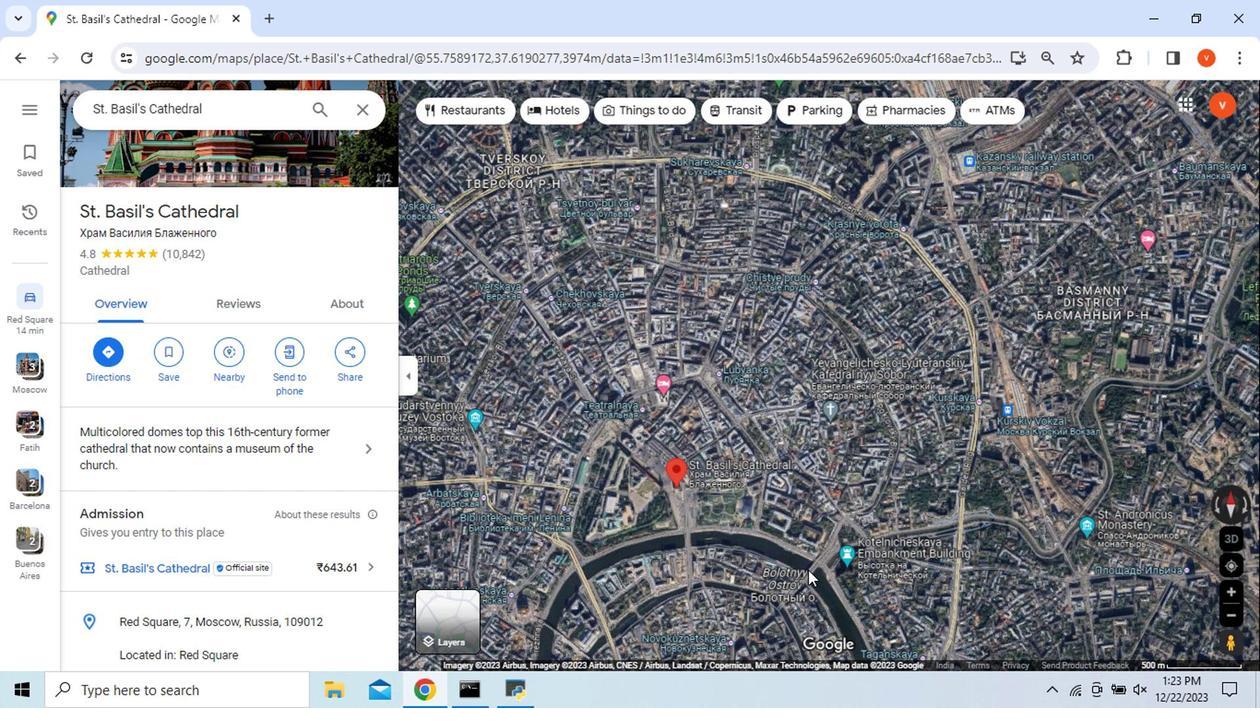 
Action: Mouse scrolled (805, 561) with delta (0, -1)
Screenshot: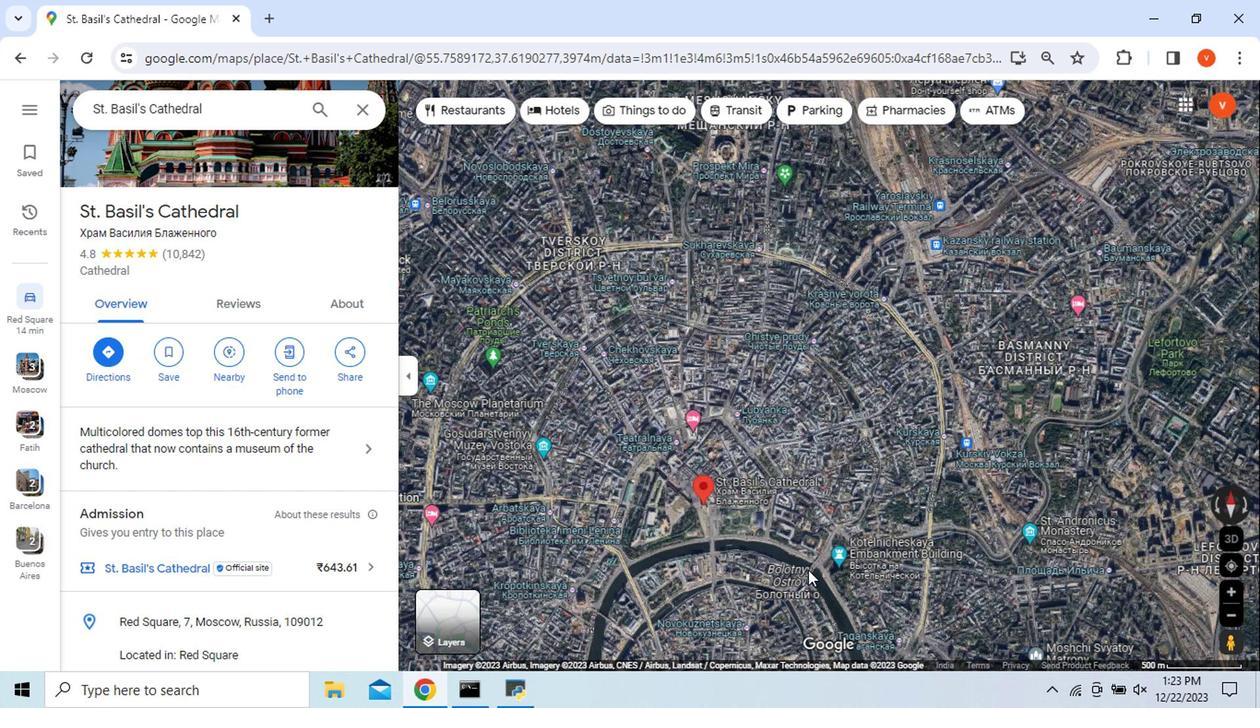 
Action: Mouse scrolled (805, 561) with delta (0, -1)
Screenshot: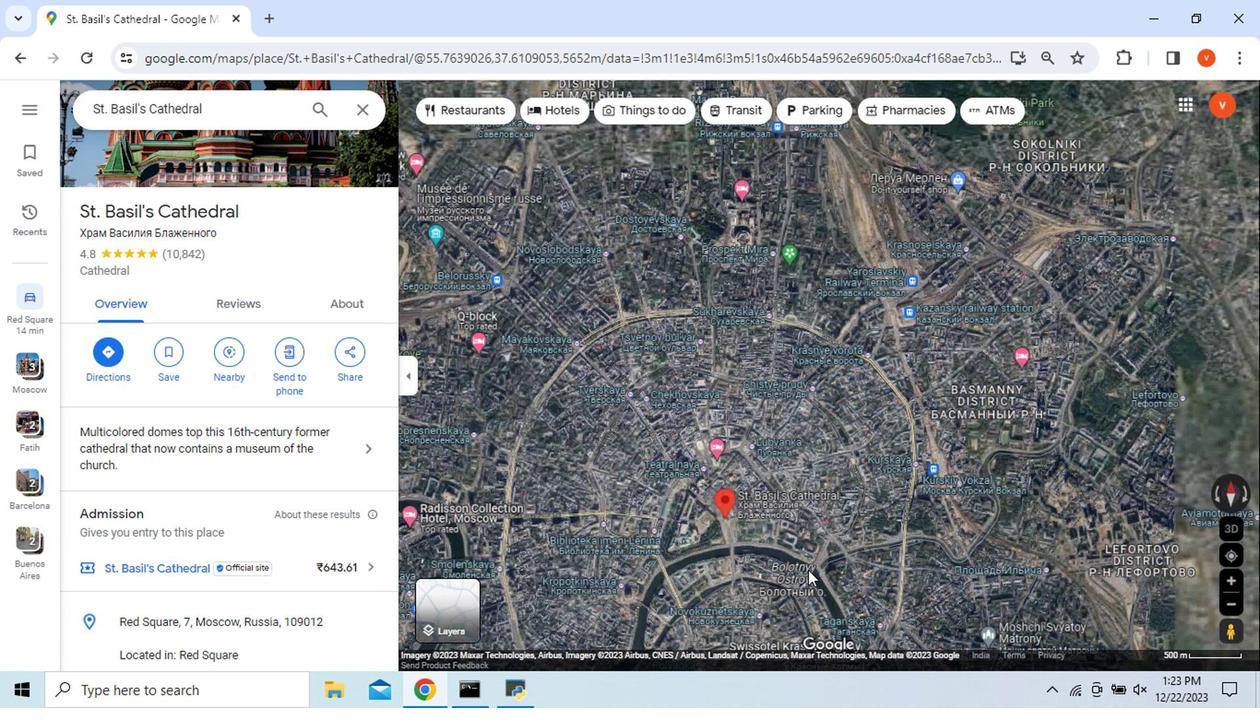 
Action: Mouse moved to (739, 593)
Screenshot: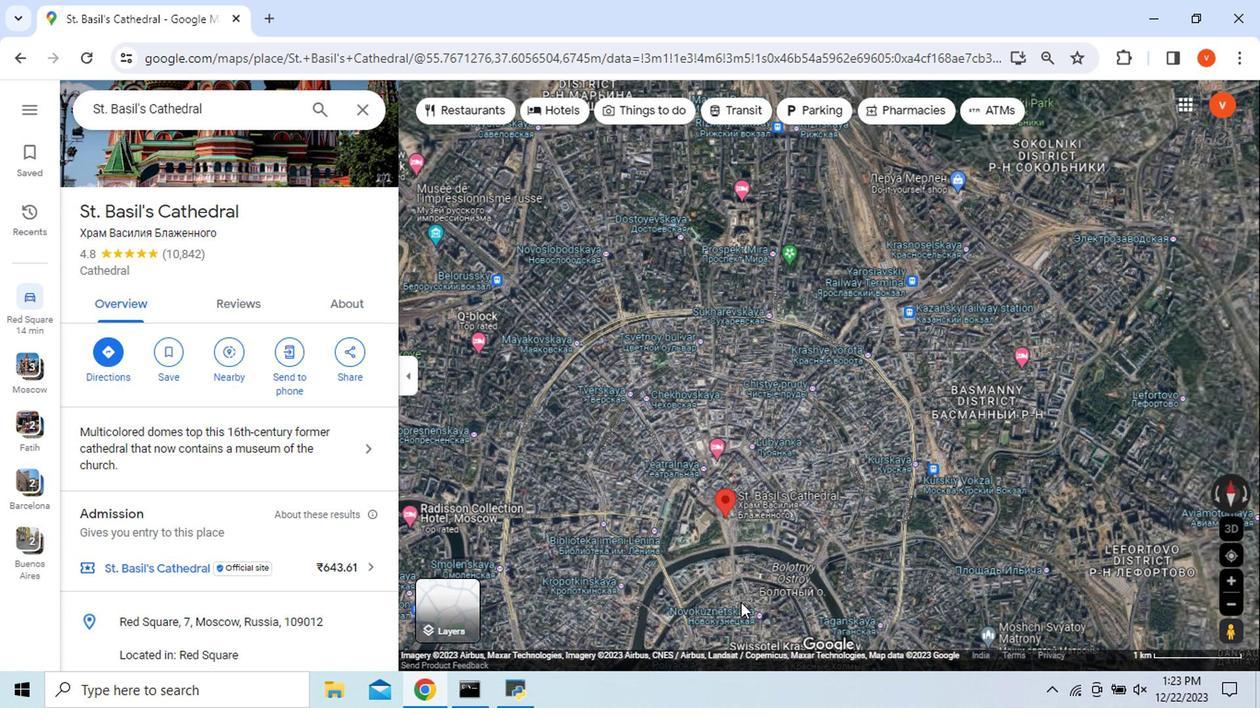 
Action: Mouse scrolled (739, 592) with delta (0, -1)
Screenshot: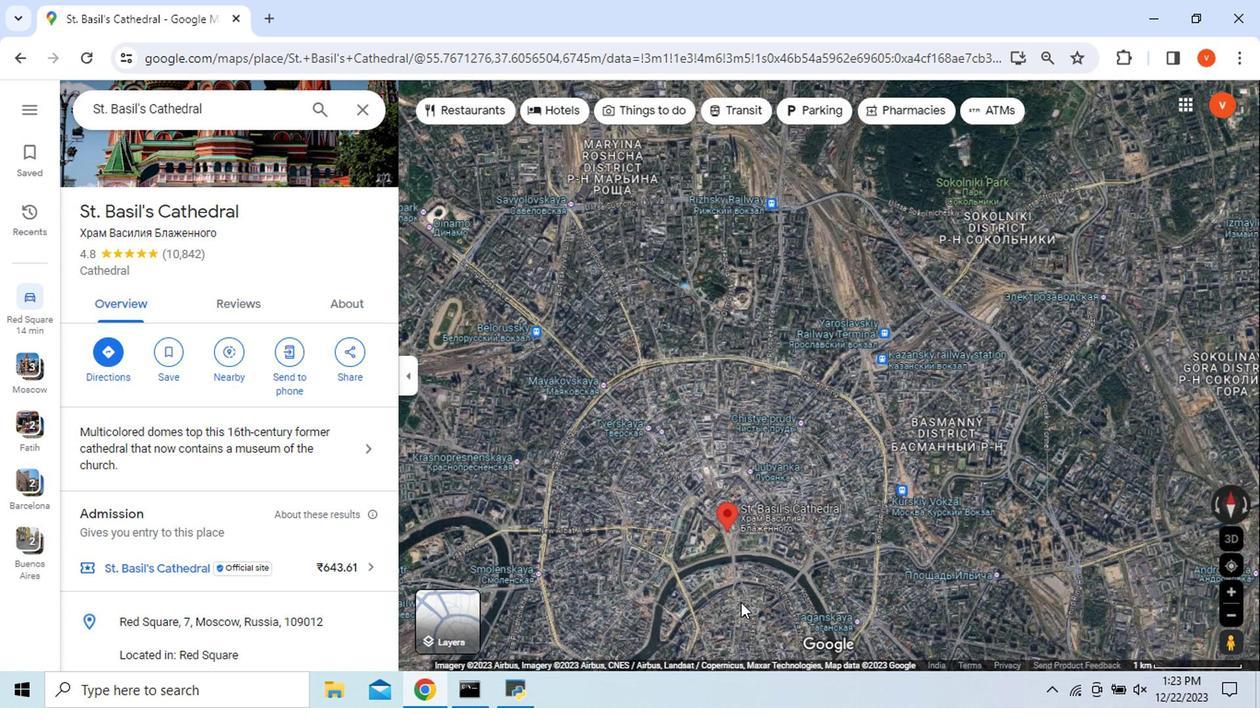 
Action: Mouse scrolled (739, 594) with delta (0, 0)
Screenshot: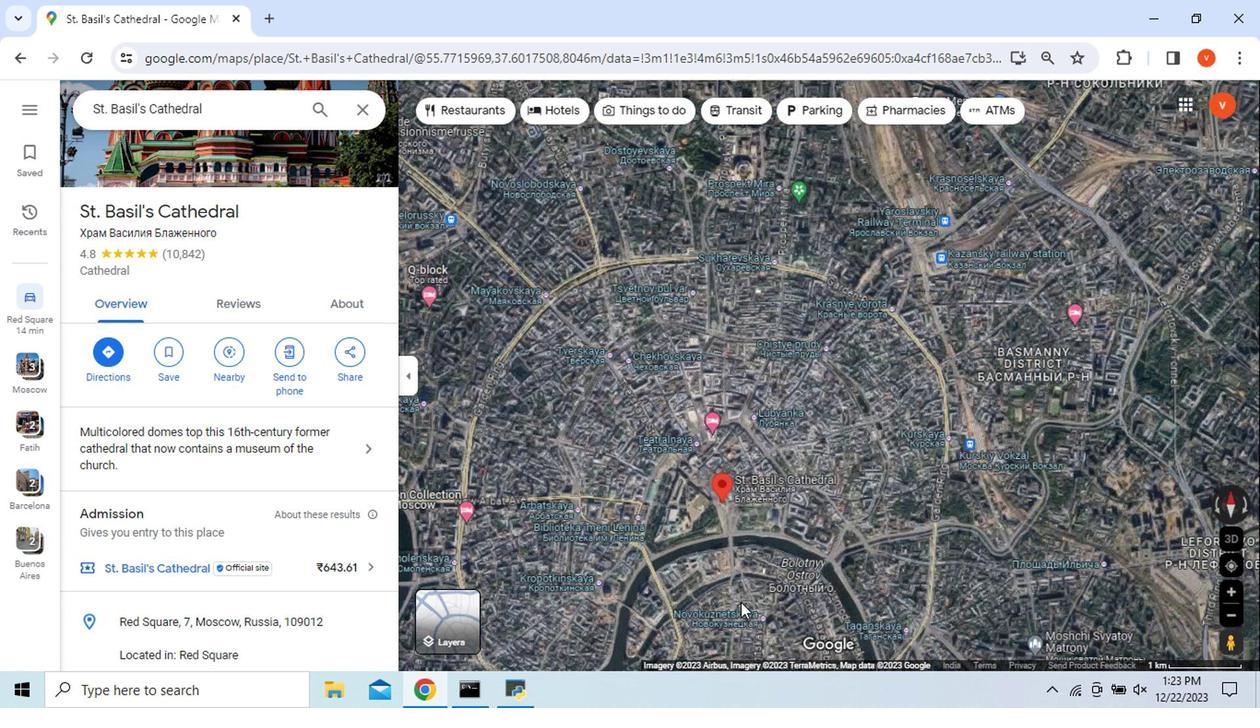 
Action: Mouse scrolled (739, 594) with delta (0, 0)
Screenshot: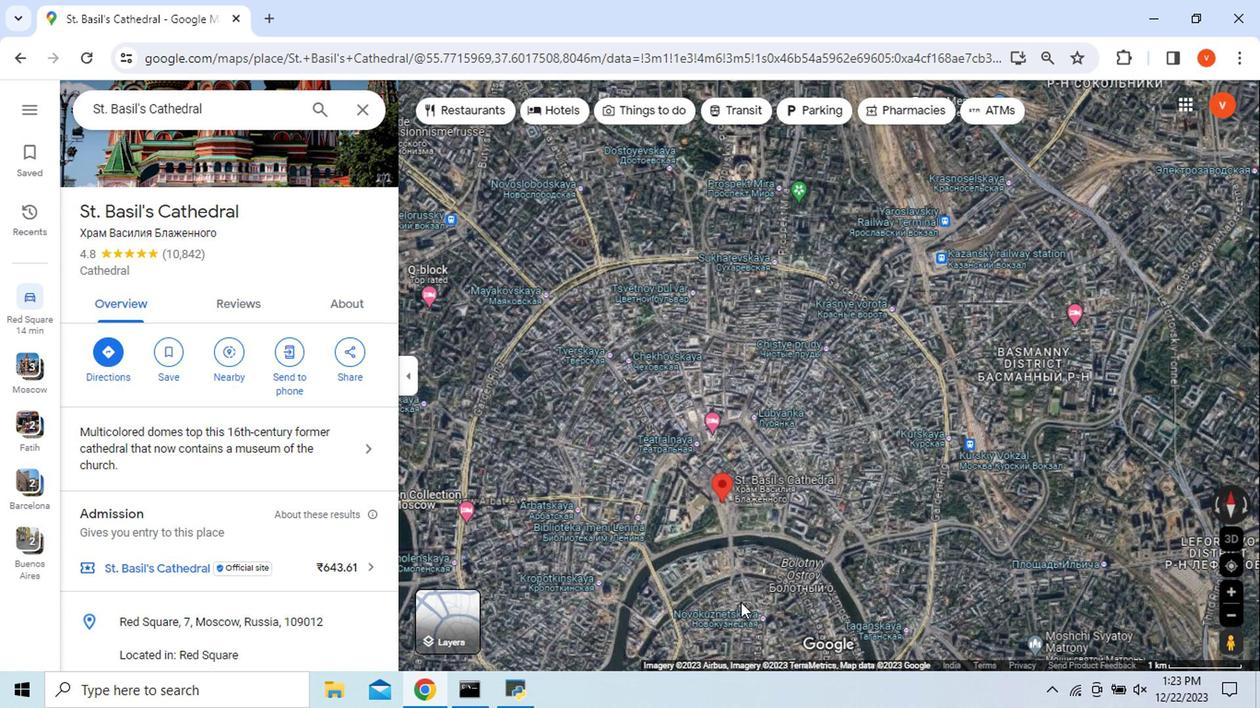 
Action: Mouse scrolled (739, 594) with delta (0, 0)
Screenshot: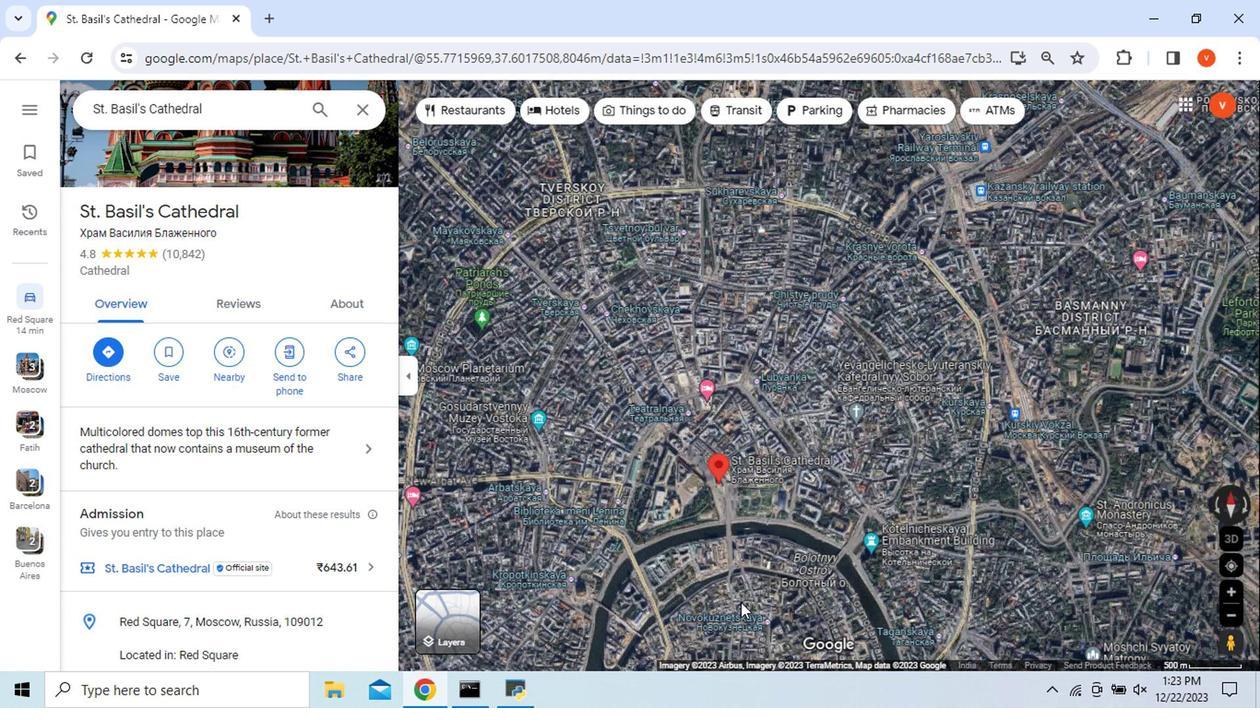 
Action: Mouse scrolled (739, 594) with delta (0, 0)
Screenshot: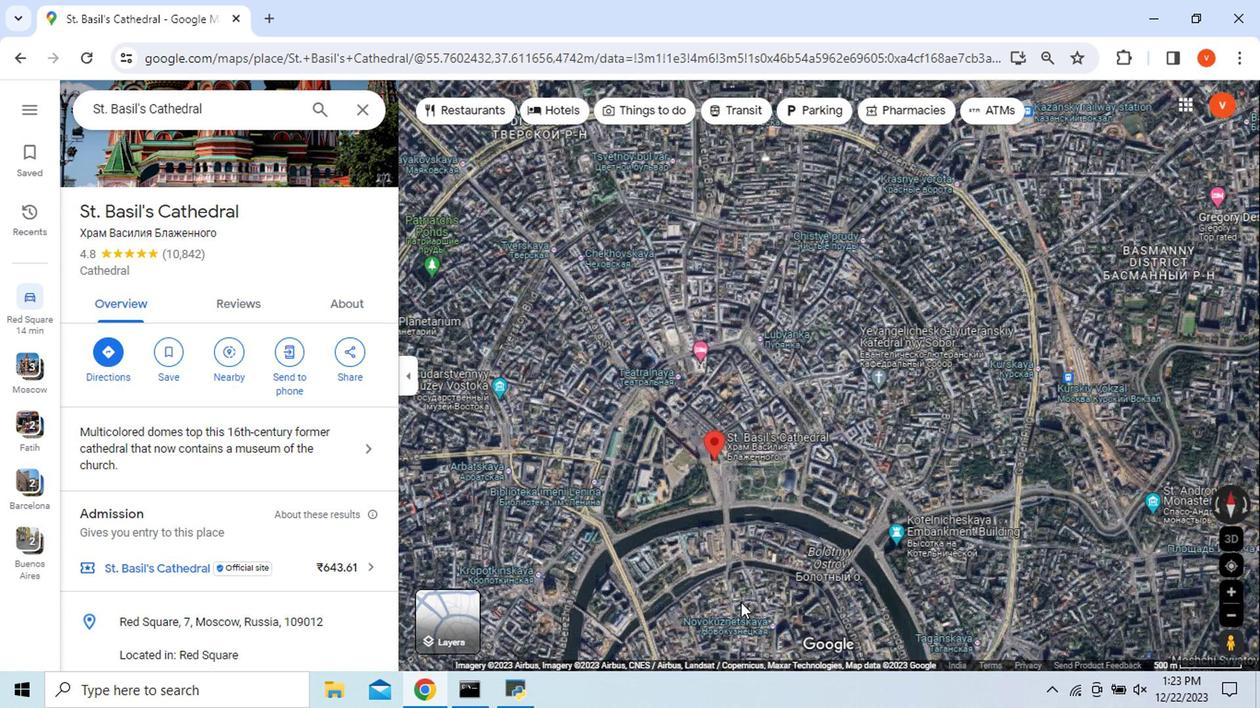 
Action: Mouse scrolled (739, 594) with delta (0, 0)
Screenshot: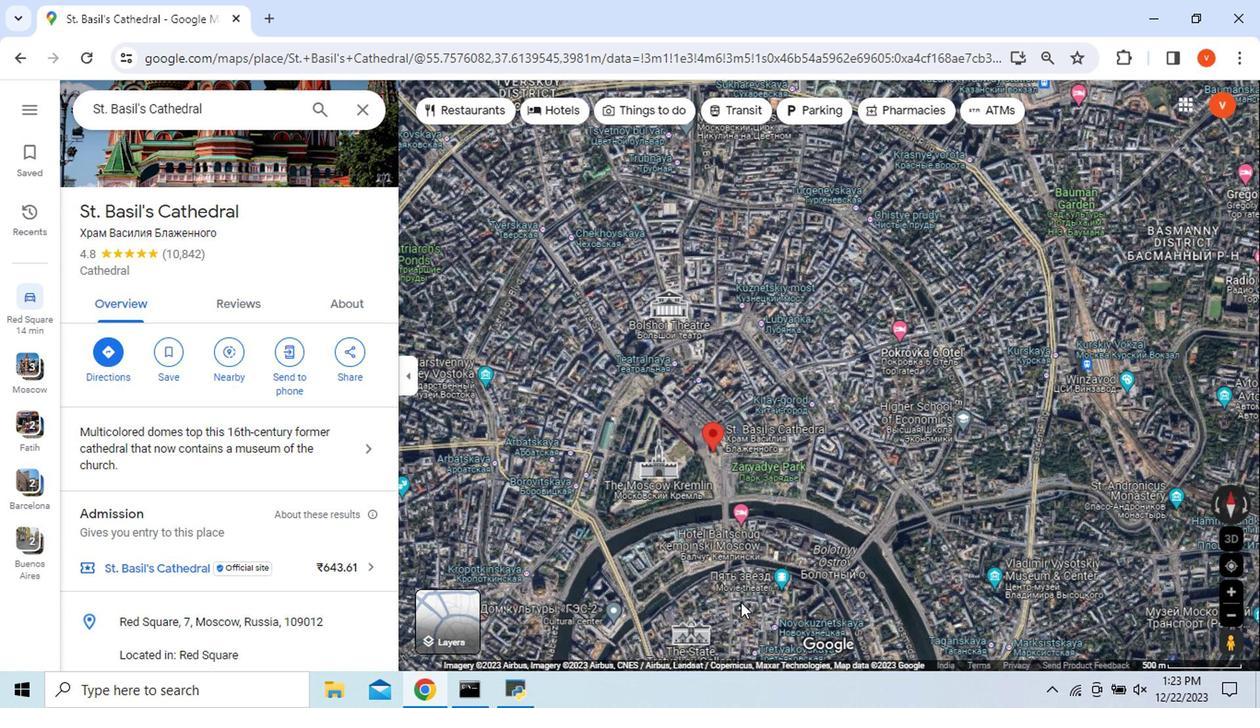 
Action: Mouse moved to (544, 306)
Screenshot: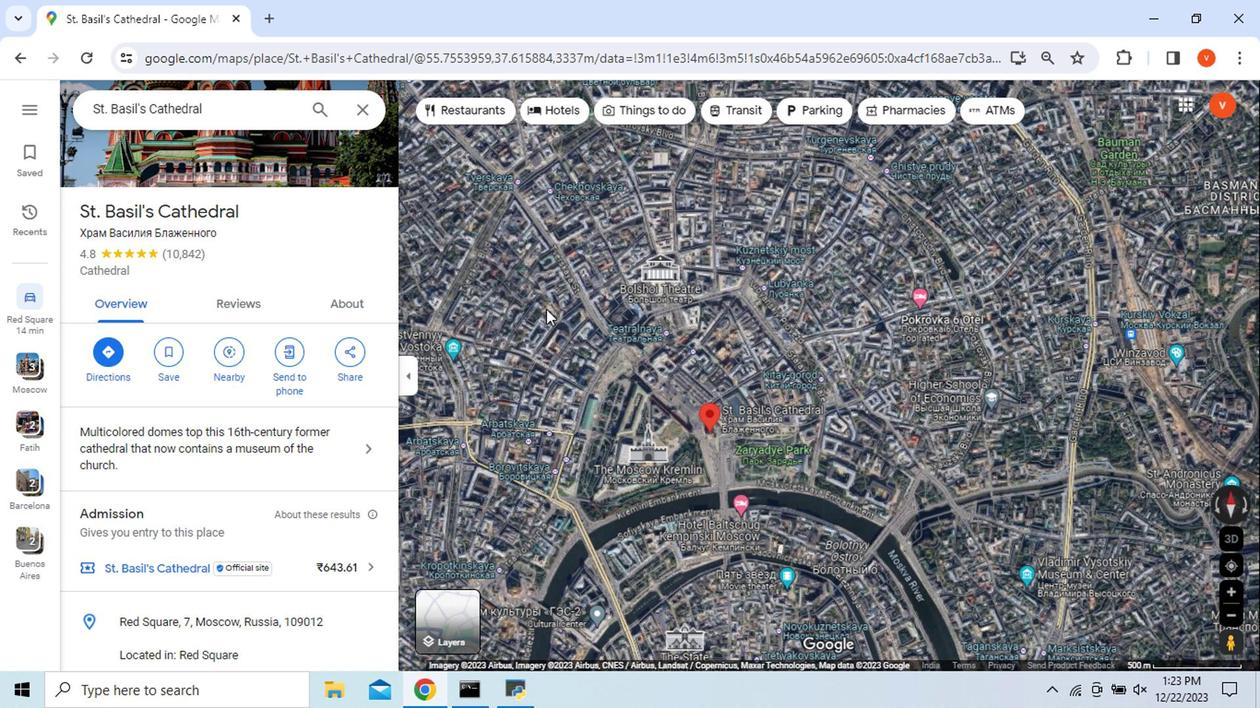 
Action: Mouse scrolled (544, 305) with delta (0, 0)
Screenshot: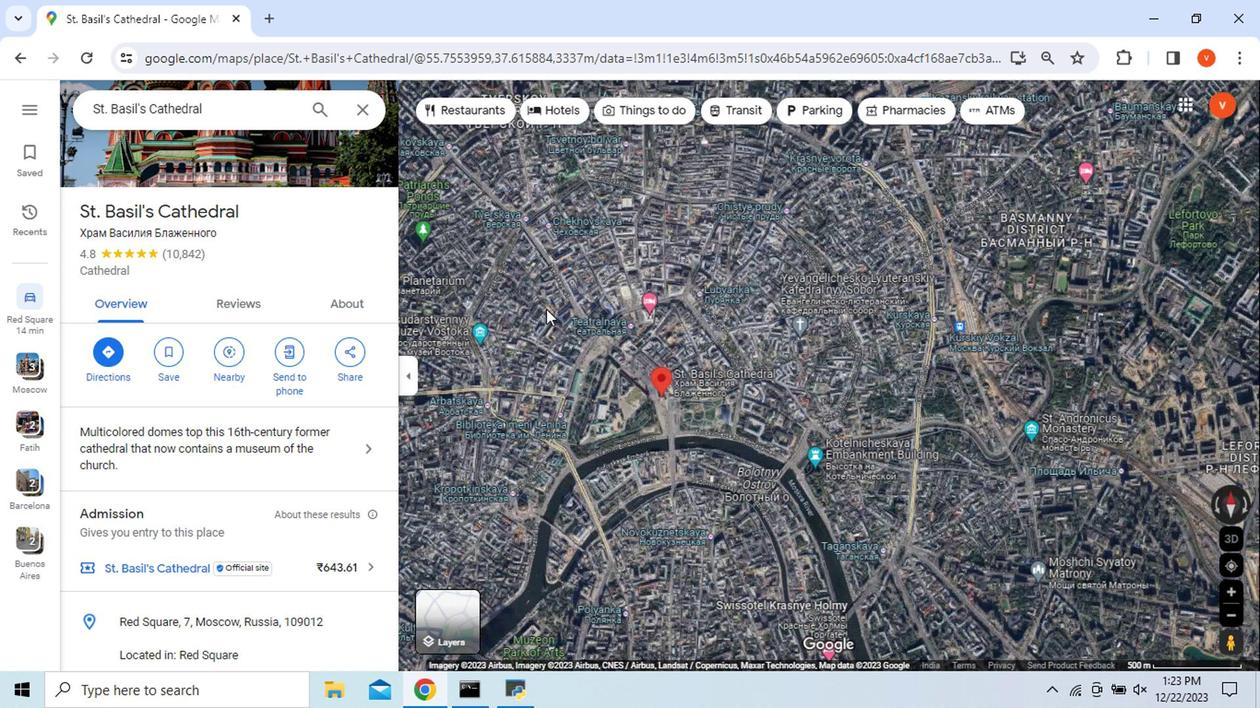 
Action: Mouse scrolled (544, 305) with delta (0, 0)
Screenshot: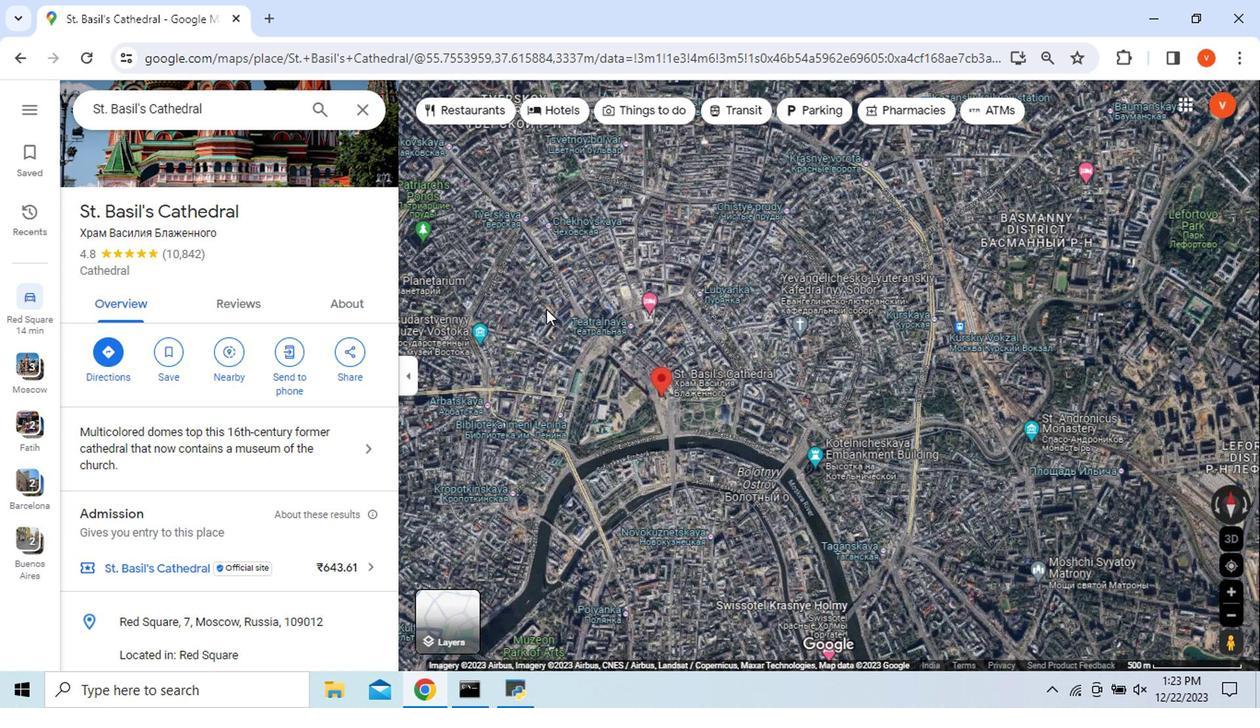 
Action: Mouse moved to (426, 606)
Screenshot: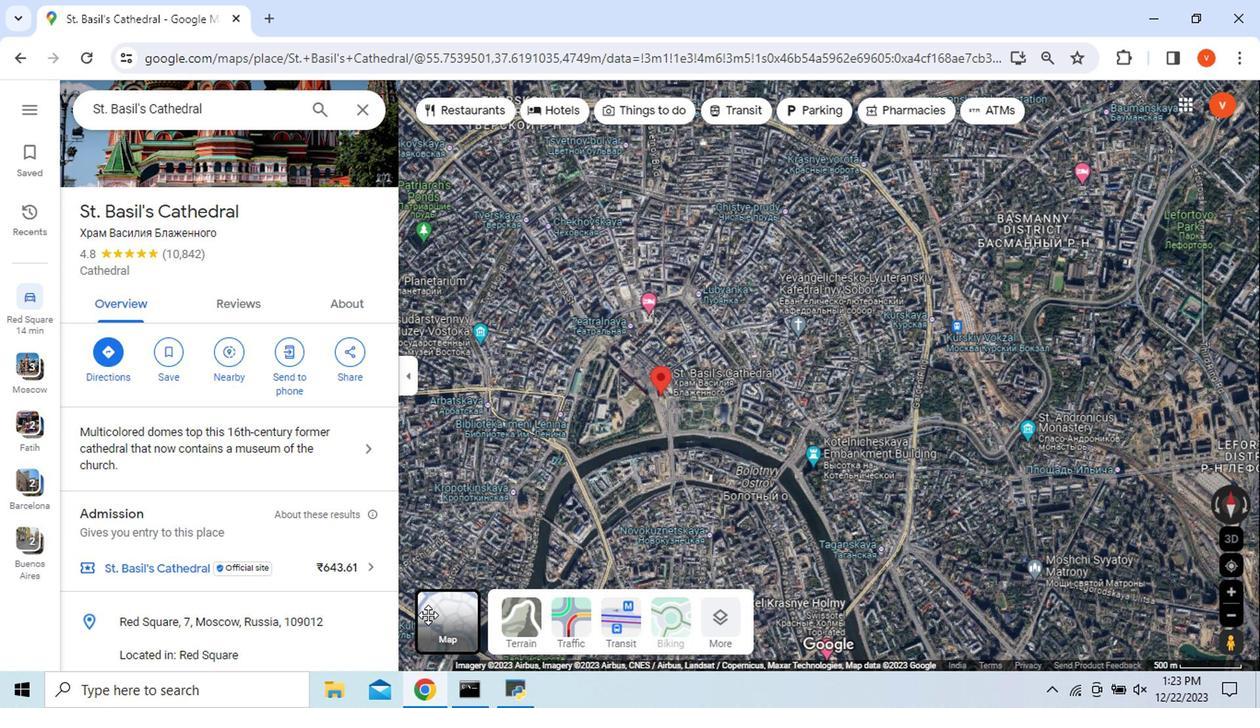 
Action: Mouse pressed left at (426, 606)
Screenshot: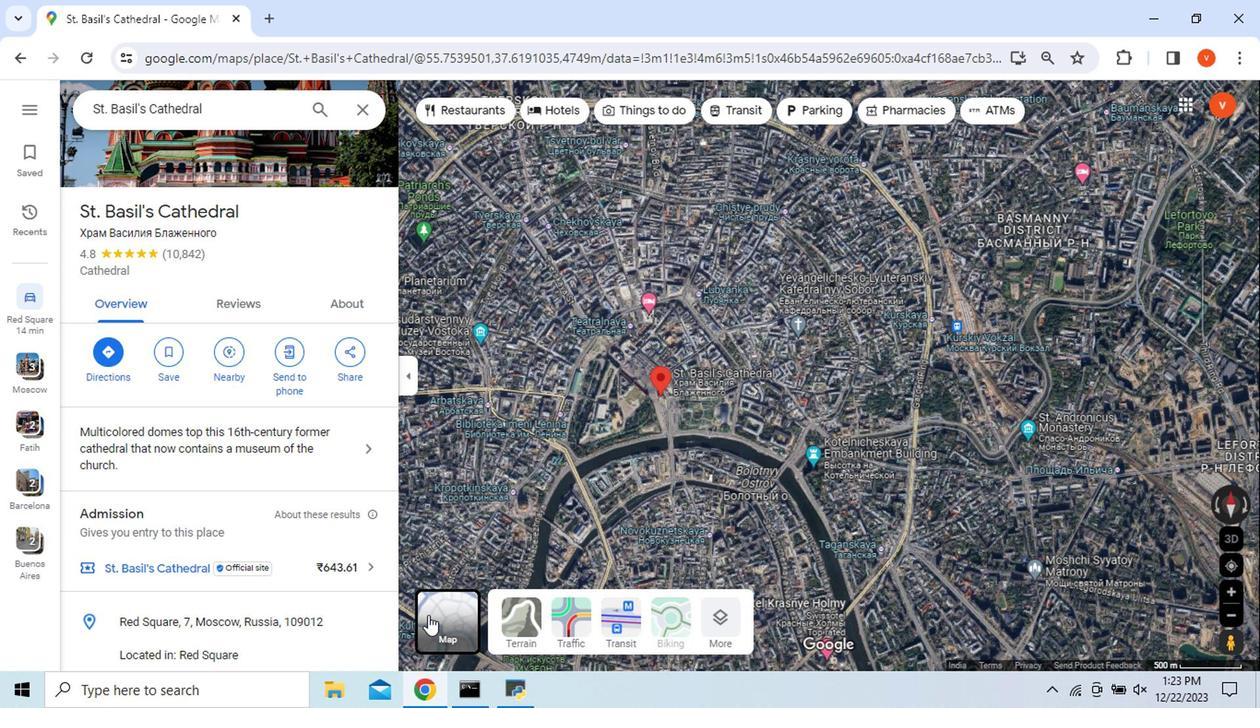 
Action: Mouse moved to (786, 556)
Screenshot: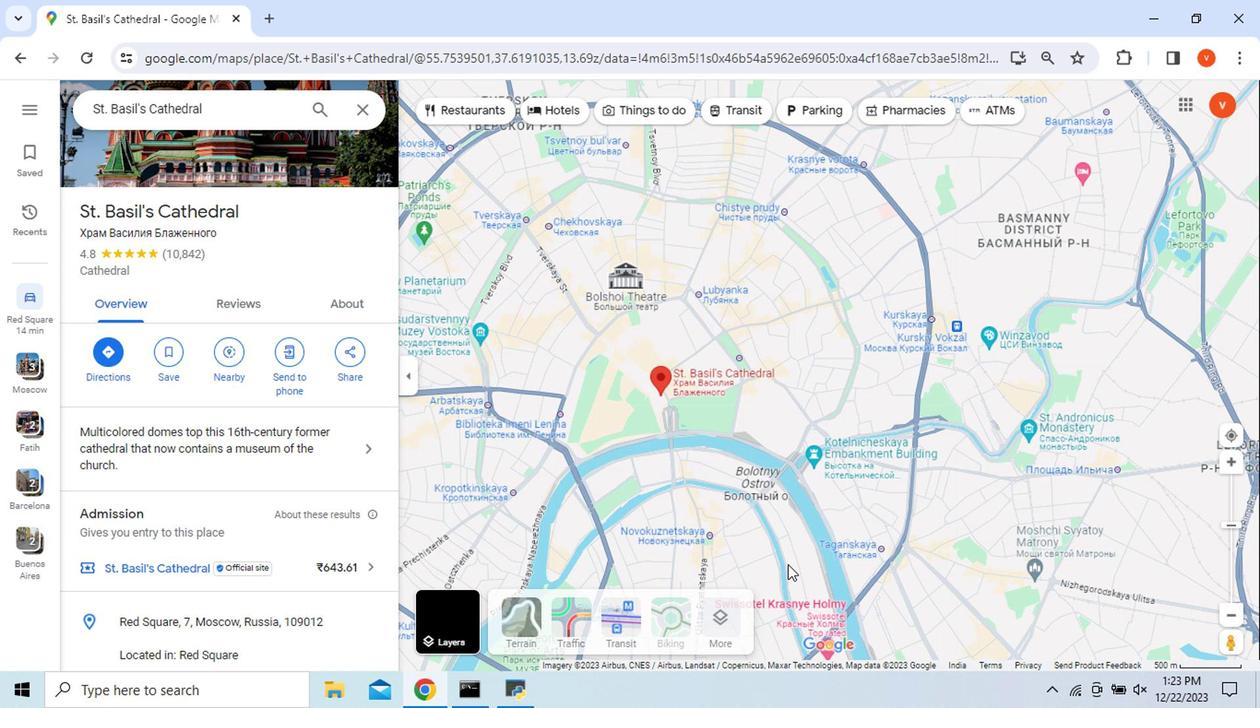 
